Task: Add a signature Hugo Perez containing With heartfelt thanks and appreciation, Hugo Perez to email address softage.5@softage.net and add a label Takeout menus
Action: Mouse moved to (1036, 62)
Screenshot: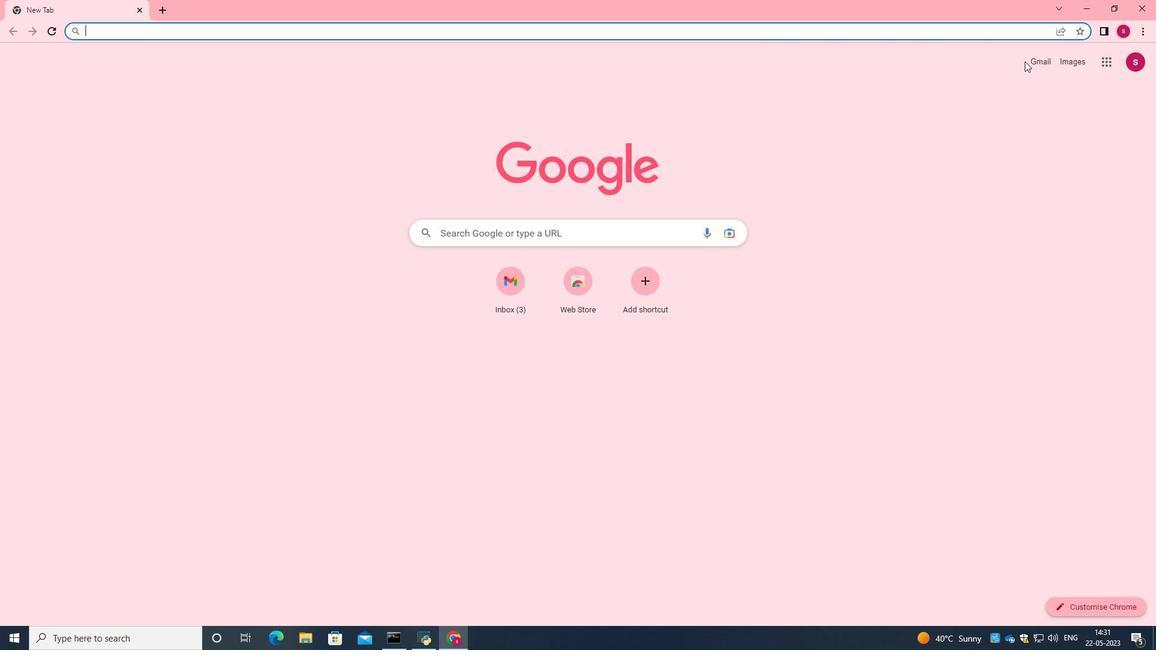 
Action: Mouse pressed left at (1036, 62)
Screenshot: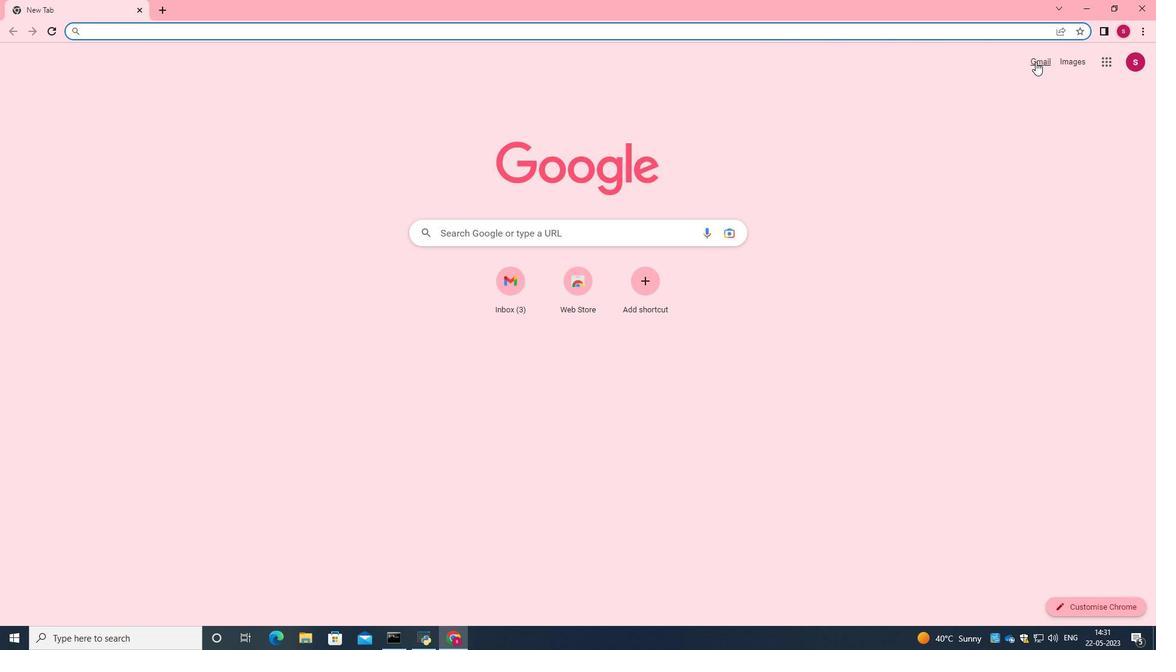 
Action: Mouse moved to (1016, 87)
Screenshot: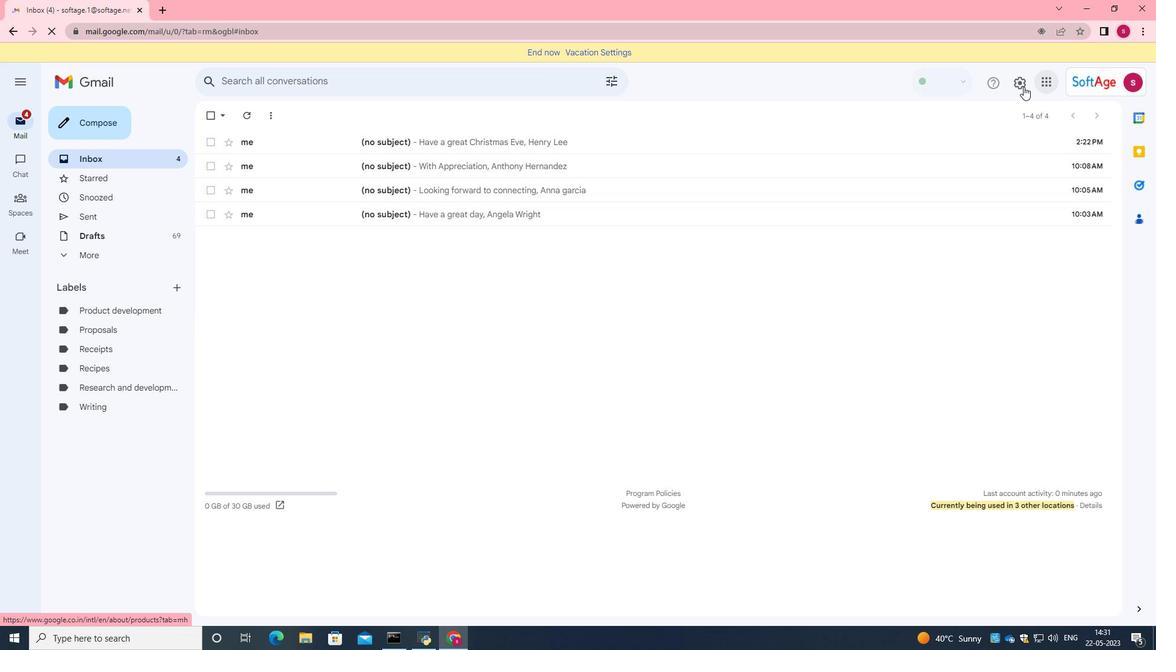 
Action: Mouse pressed left at (1016, 87)
Screenshot: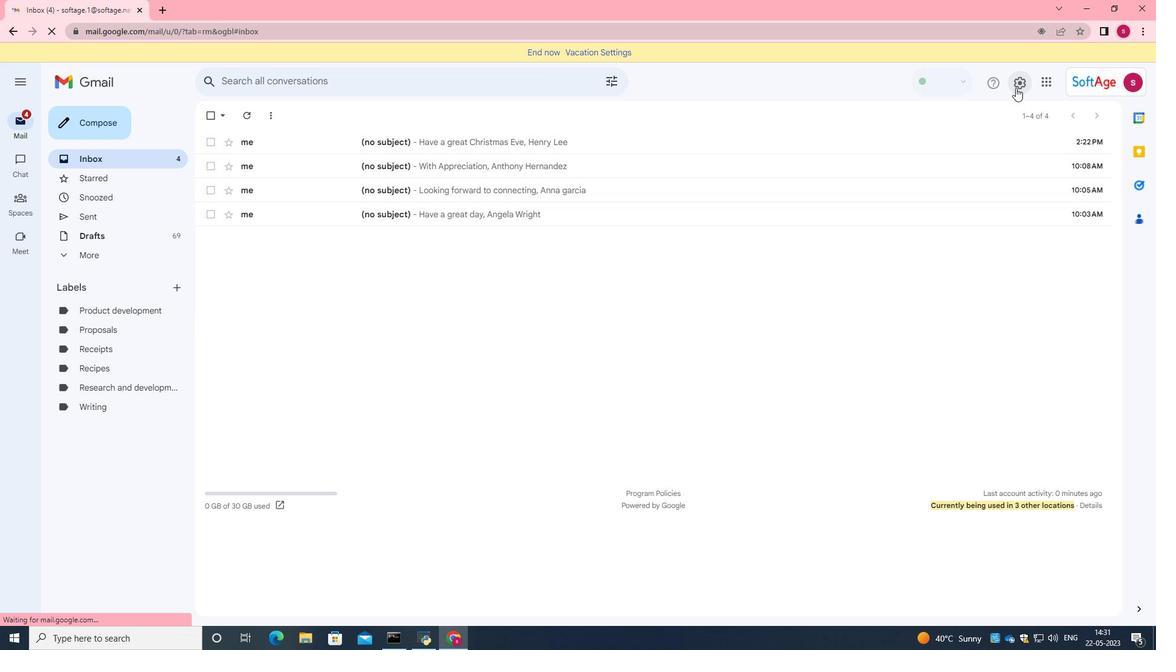 
Action: Mouse moved to (996, 139)
Screenshot: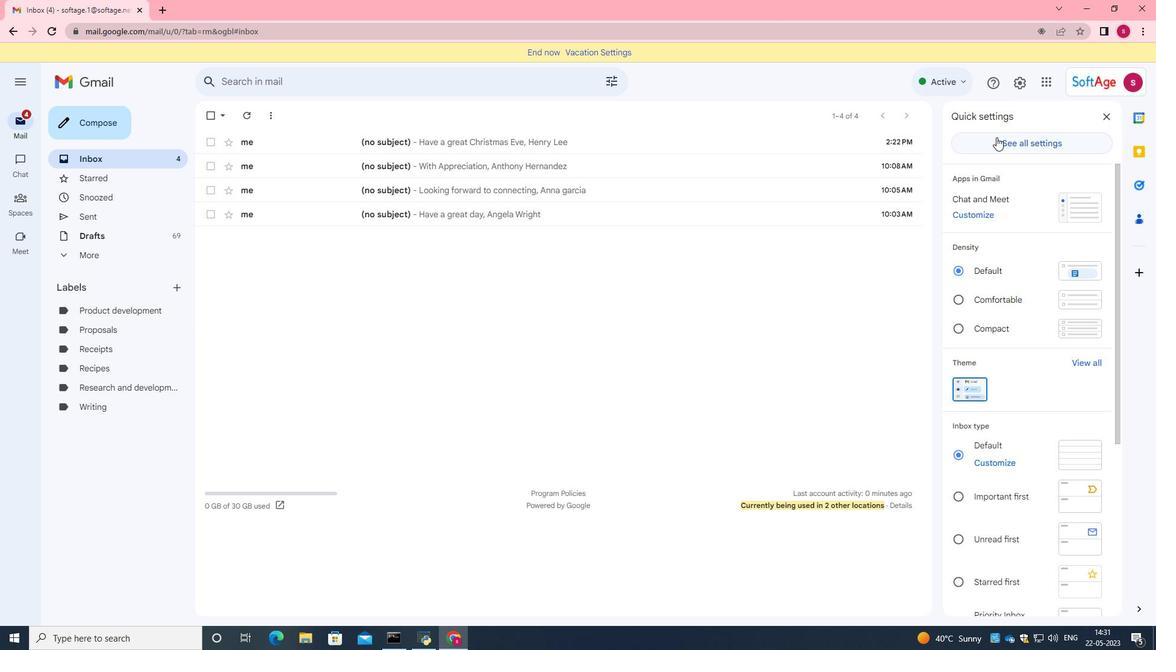 
Action: Mouse pressed left at (996, 139)
Screenshot: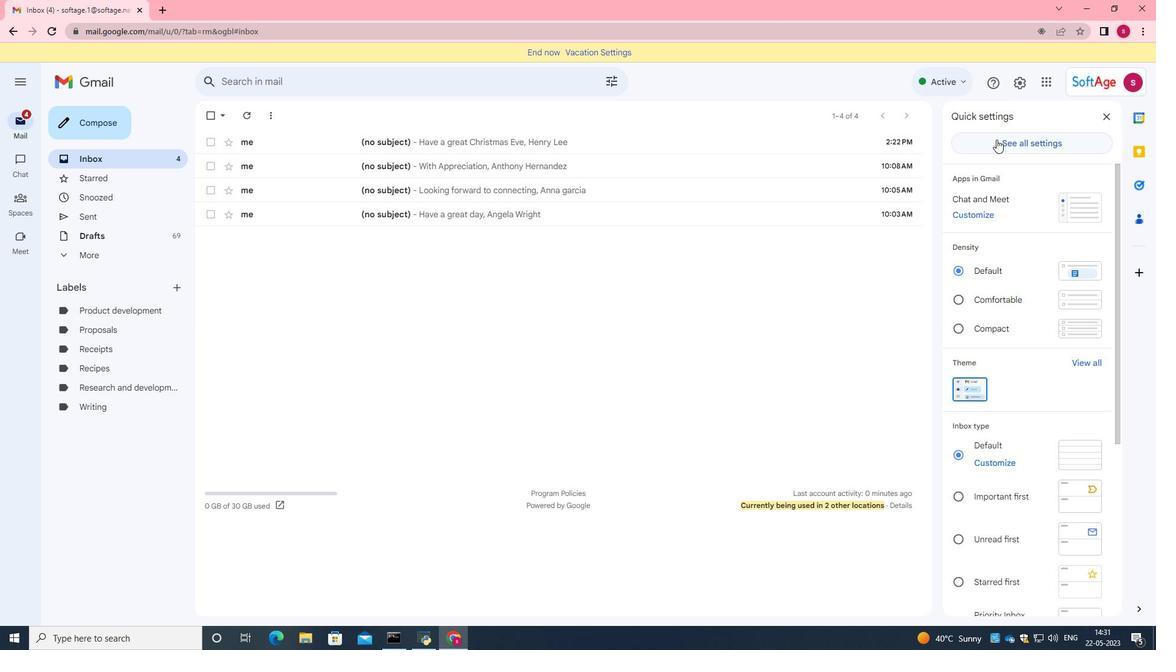 
Action: Mouse moved to (561, 313)
Screenshot: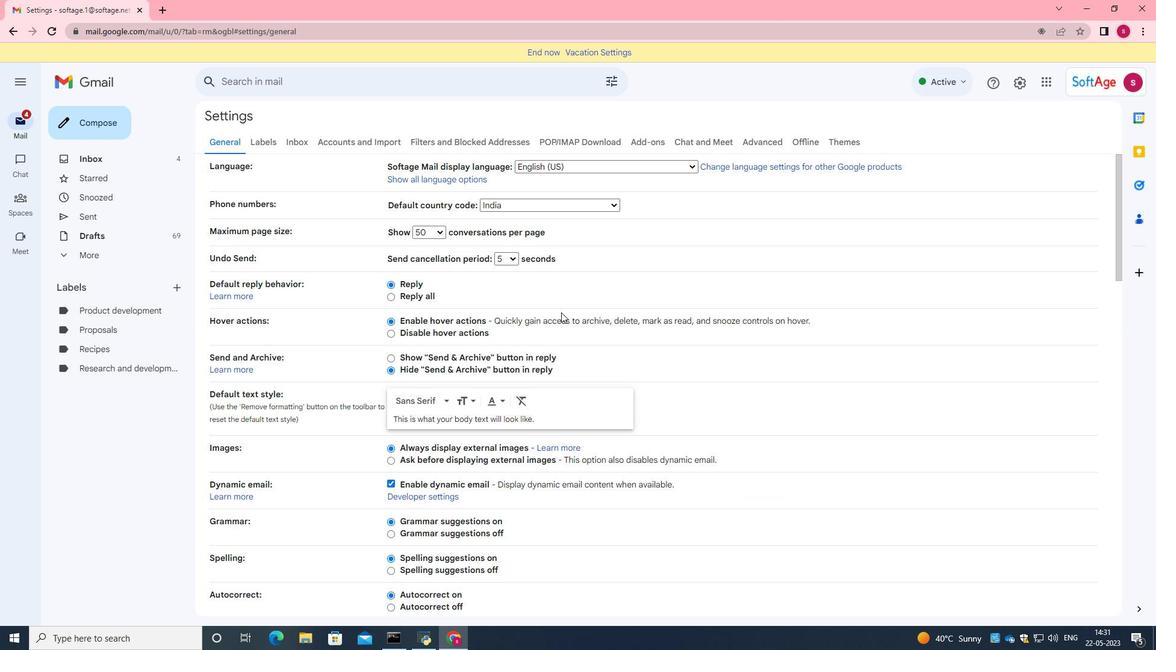 
Action: Mouse scrolled (561, 312) with delta (0, 0)
Screenshot: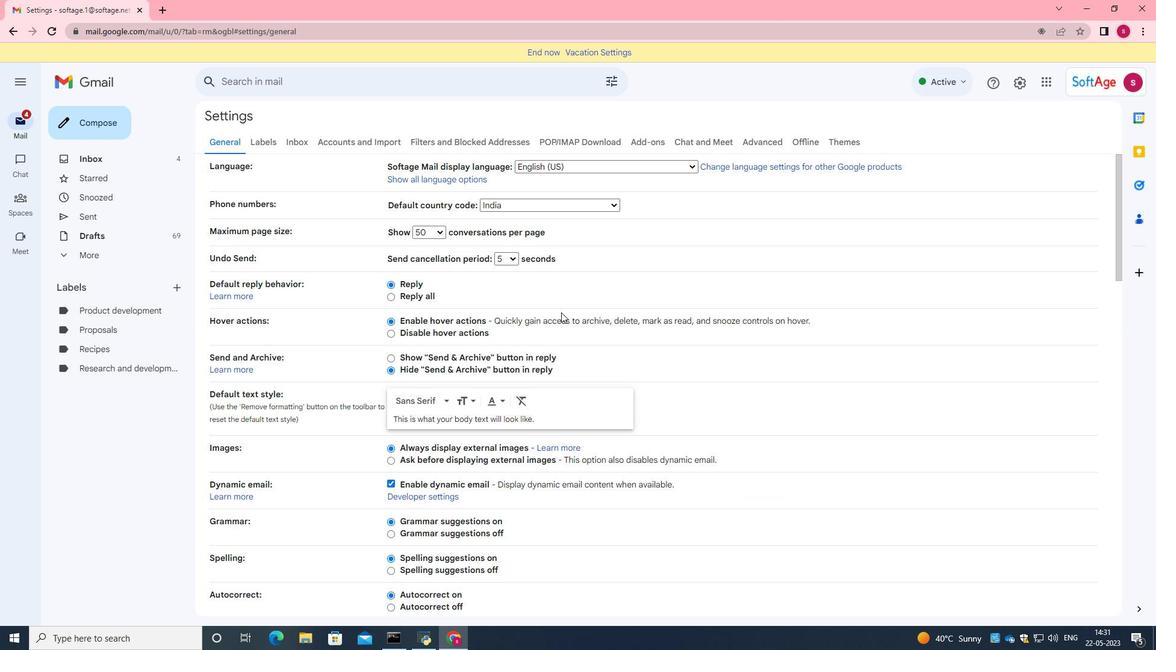 
Action: Mouse moved to (562, 313)
Screenshot: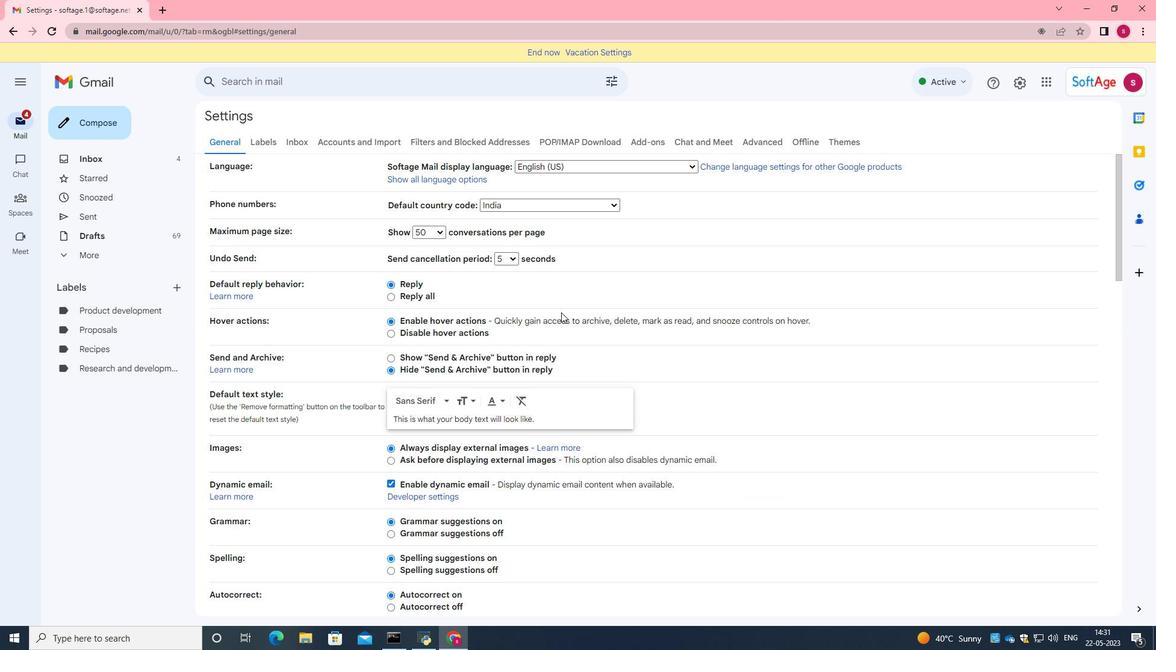 
Action: Mouse scrolled (562, 312) with delta (0, 0)
Screenshot: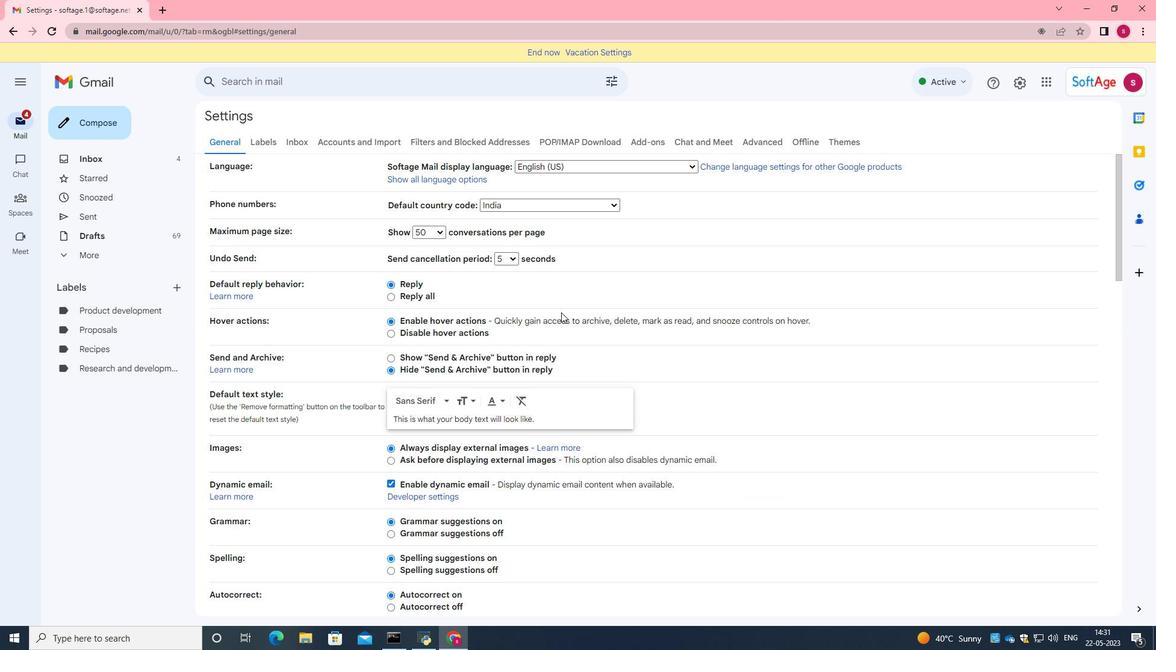 
Action: Mouse moved to (568, 306)
Screenshot: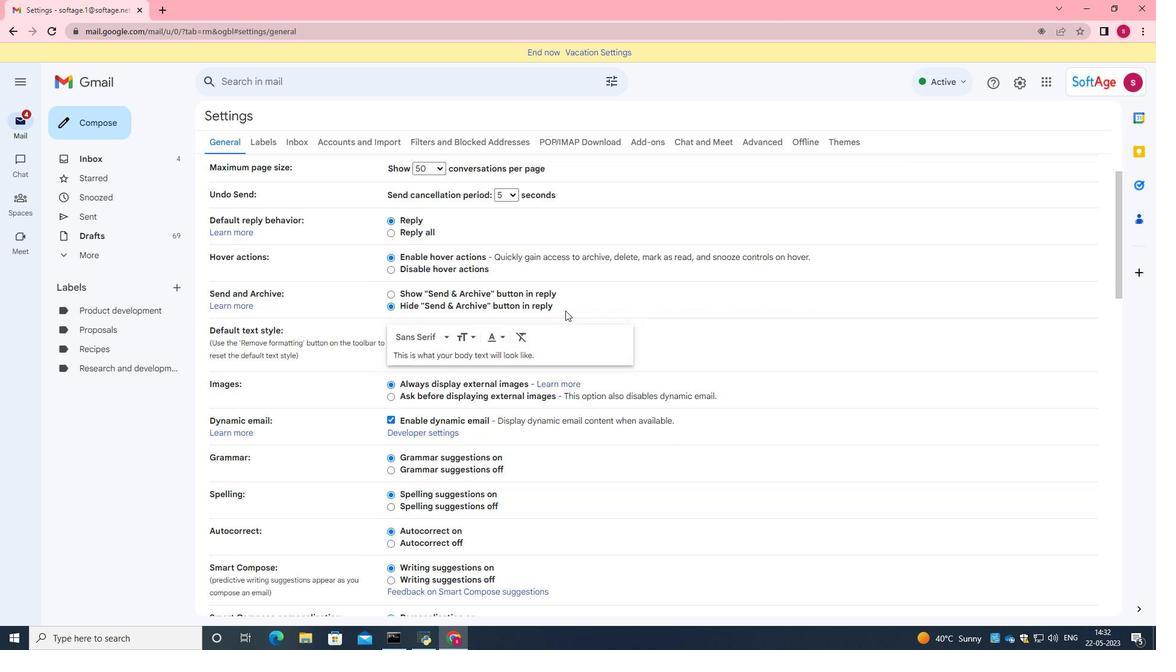 
Action: Mouse scrolled (568, 305) with delta (0, 0)
Screenshot: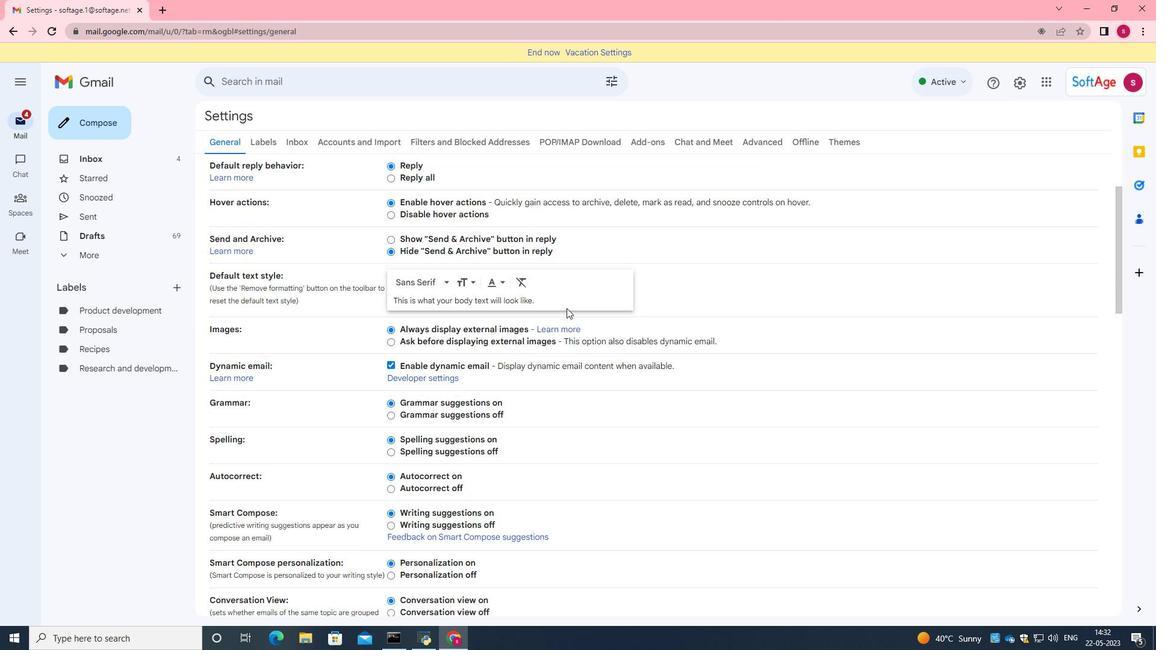 
Action: Mouse scrolled (568, 305) with delta (0, 0)
Screenshot: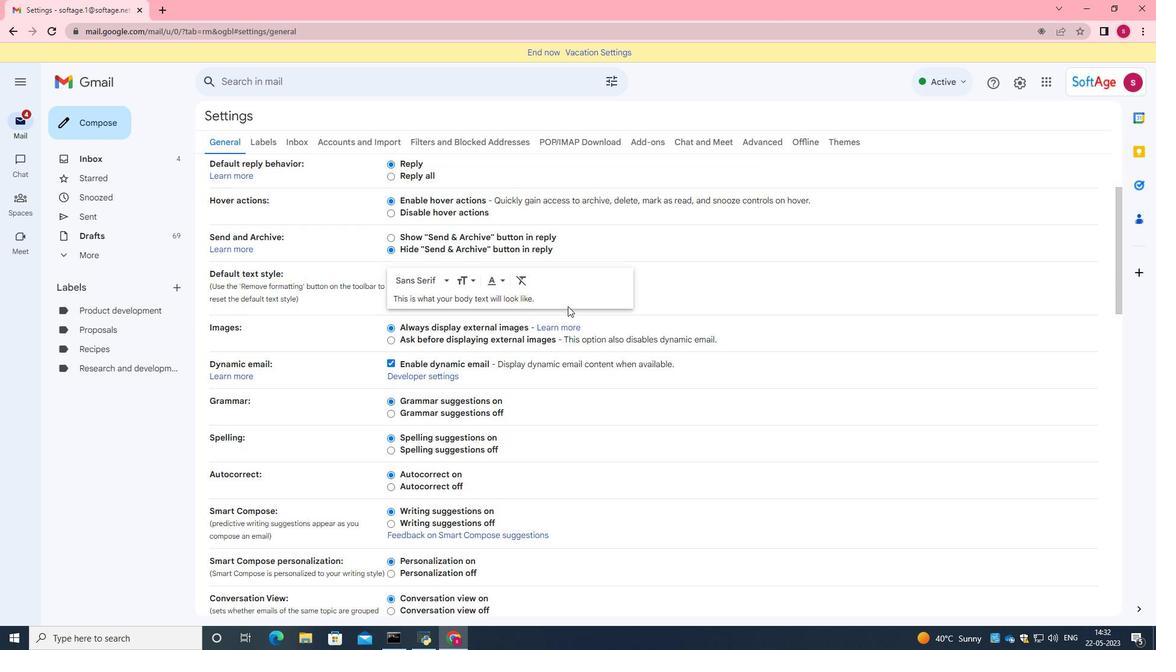 
Action: Mouse moved to (569, 305)
Screenshot: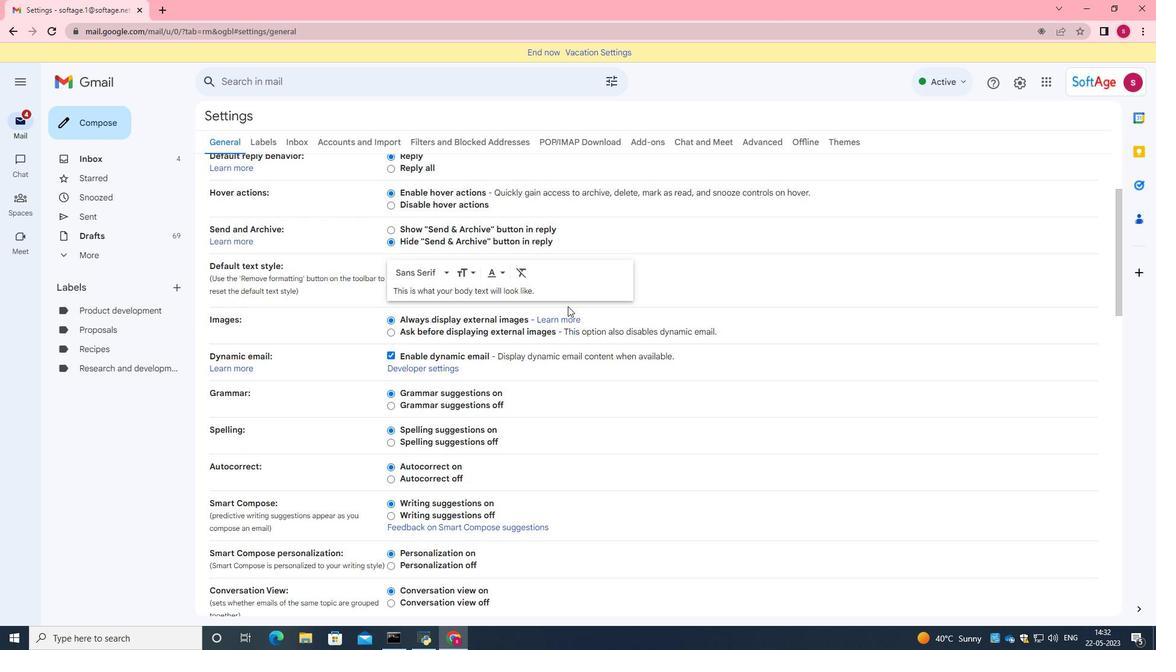 
Action: Mouse scrolled (569, 304) with delta (0, 0)
Screenshot: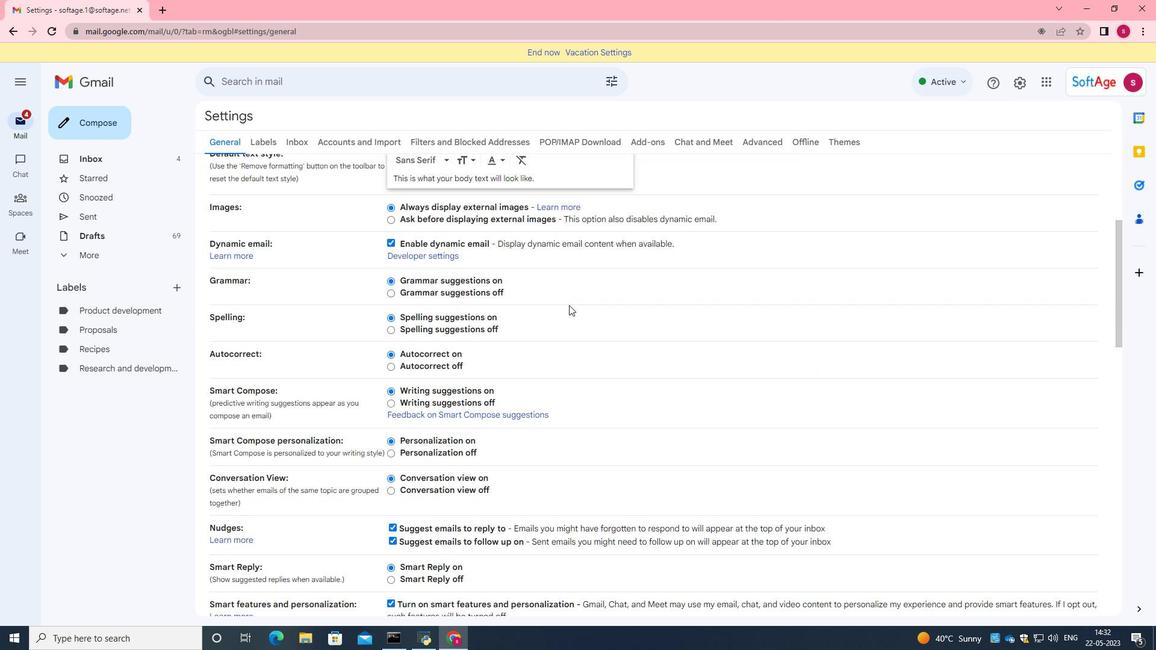 
Action: Mouse scrolled (569, 304) with delta (0, 0)
Screenshot: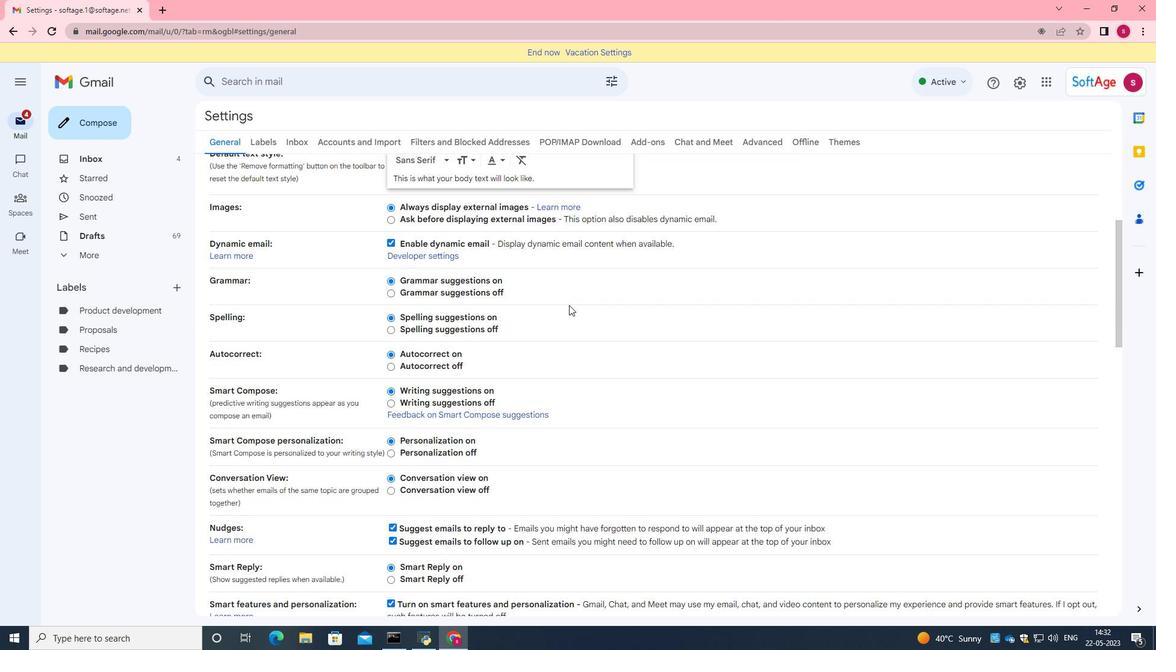 
Action: Mouse scrolled (569, 304) with delta (0, 0)
Screenshot: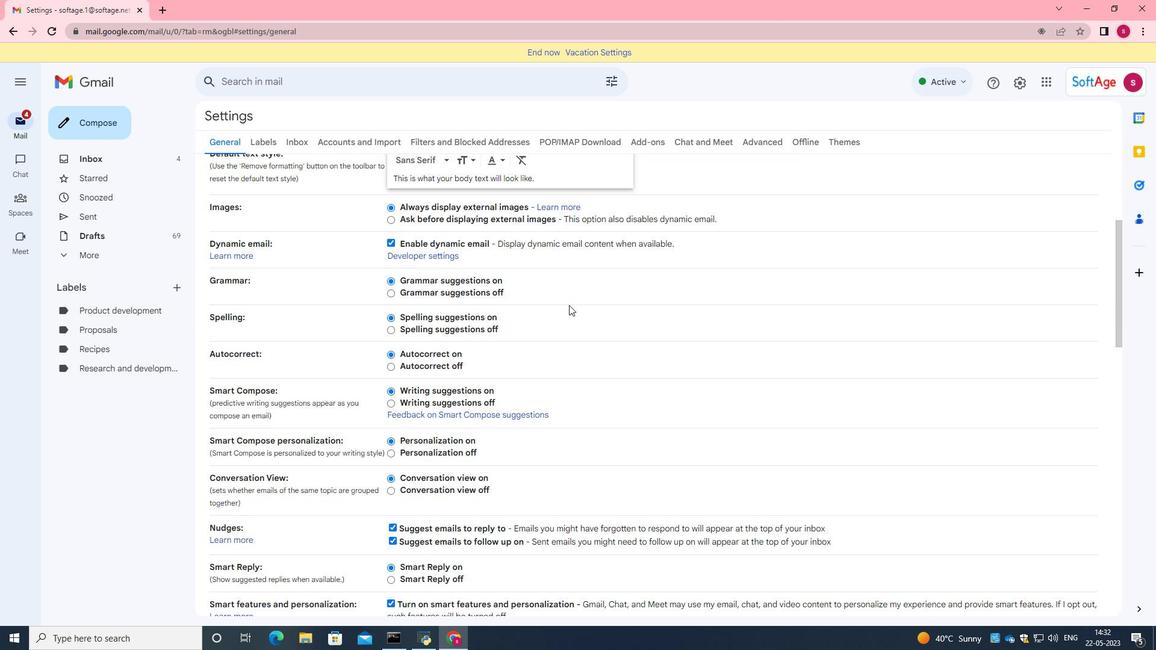 
Action: Mouse scrolled (569, 304) with delta (0, 0)
Screenshot: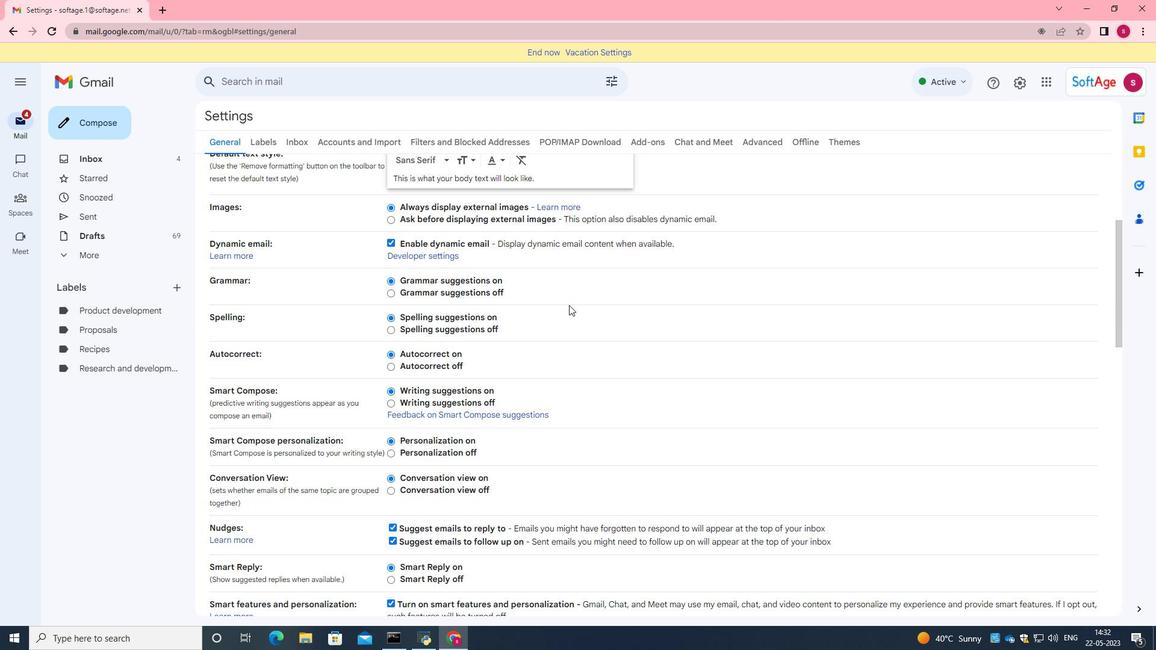
Action: Mouse moved to (569, 304)
Screenshot: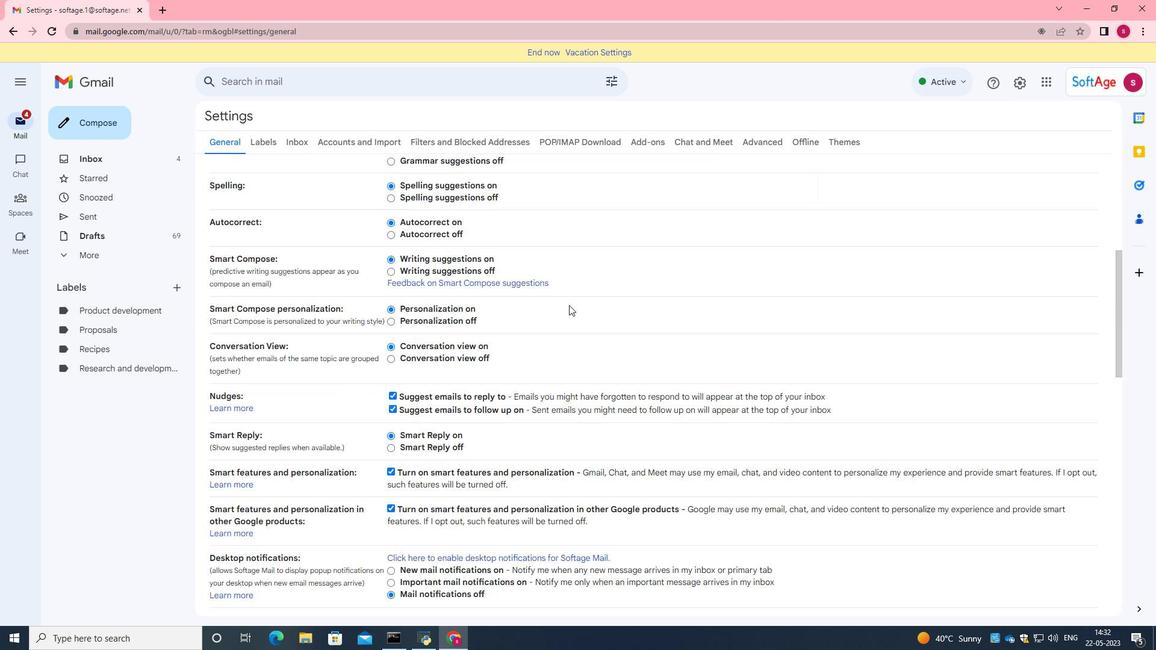 
Action: Mouse scrolled (569, 303) with delta (0, 0)
Screenshot: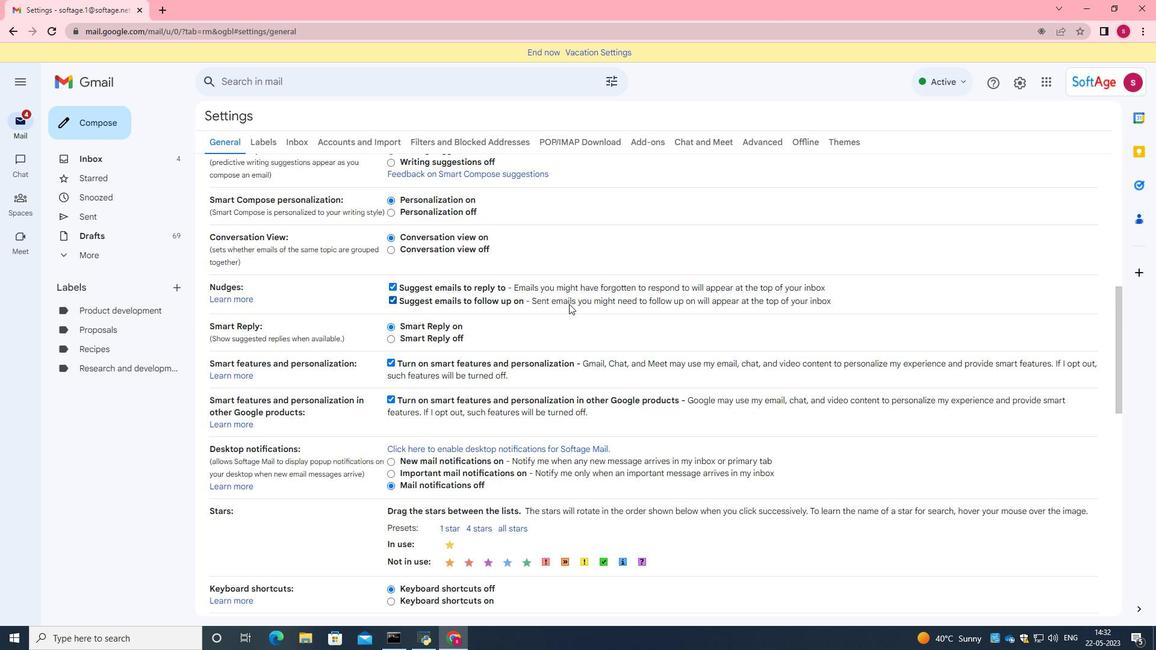 
Action: Mouse scrolled (569, 303) with delta (0, 0)
Screenshot: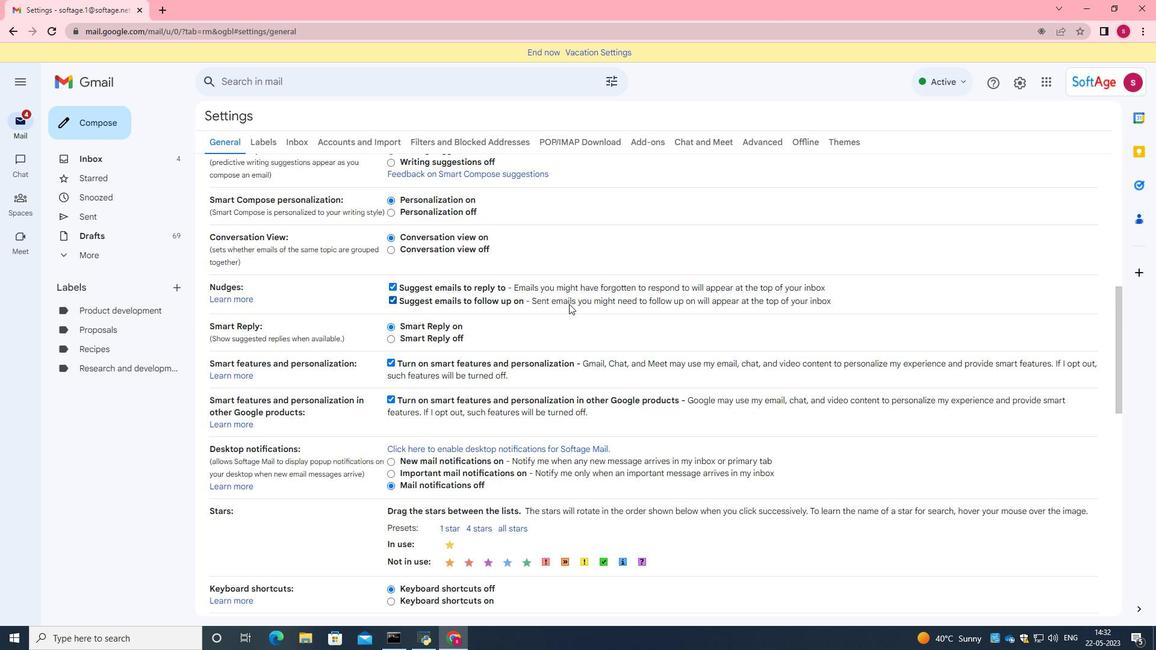 
Action: Mouse moved to (569, 303)
Screenshot: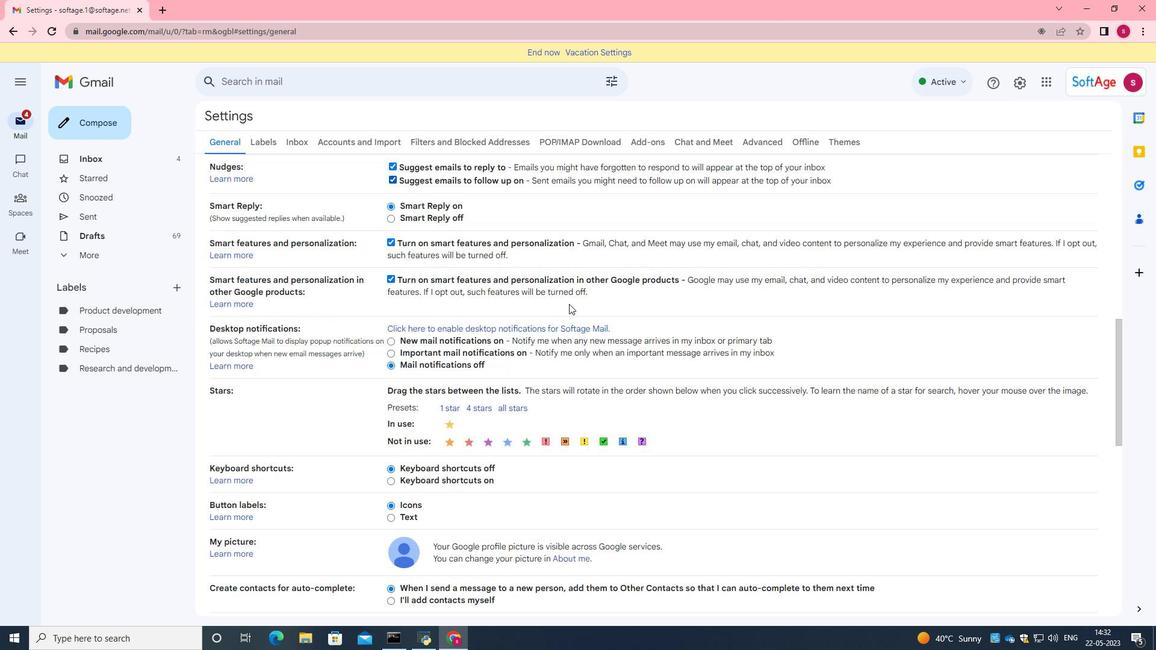 
Action: Mouse scrolled (569, 302) with delta (0, 0)
Screenshot: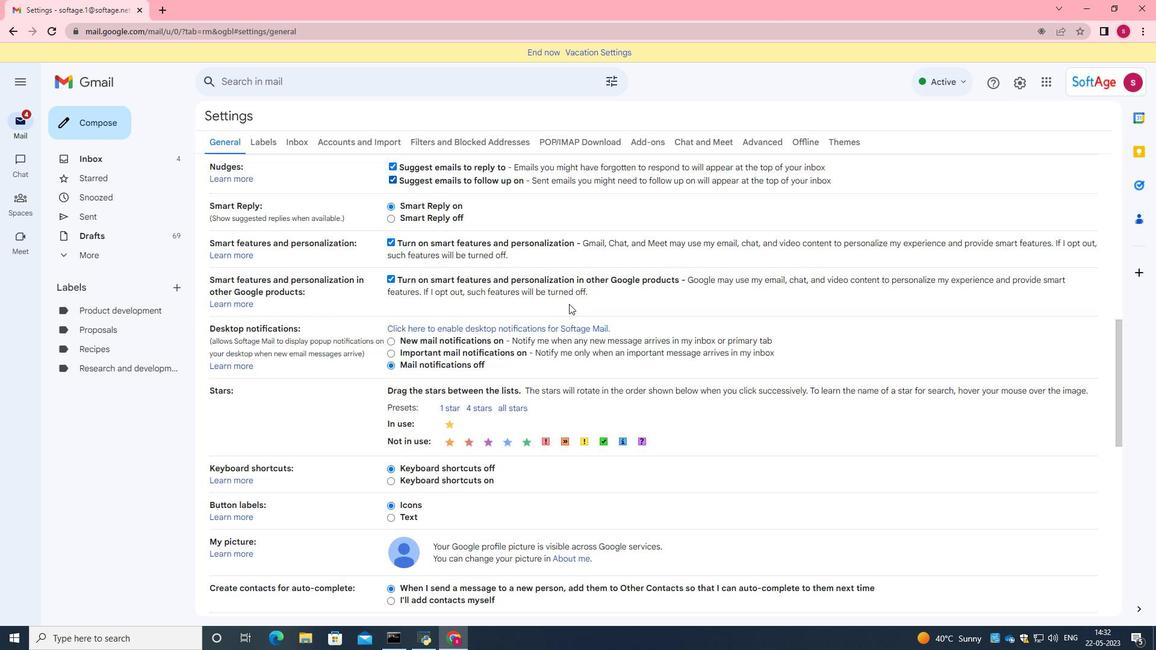 
Action: Mouse scrolled (569, 302) with delta (0, 0)
Screenshot: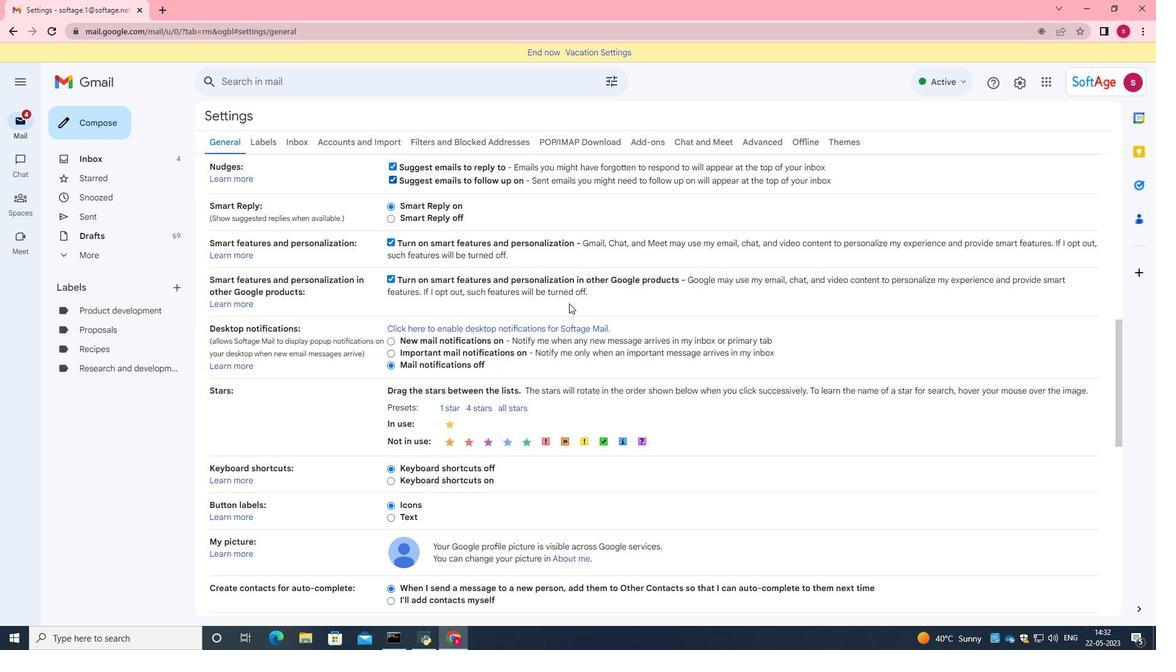 
Action: Mouse moved to (569, 303)
Screenshot: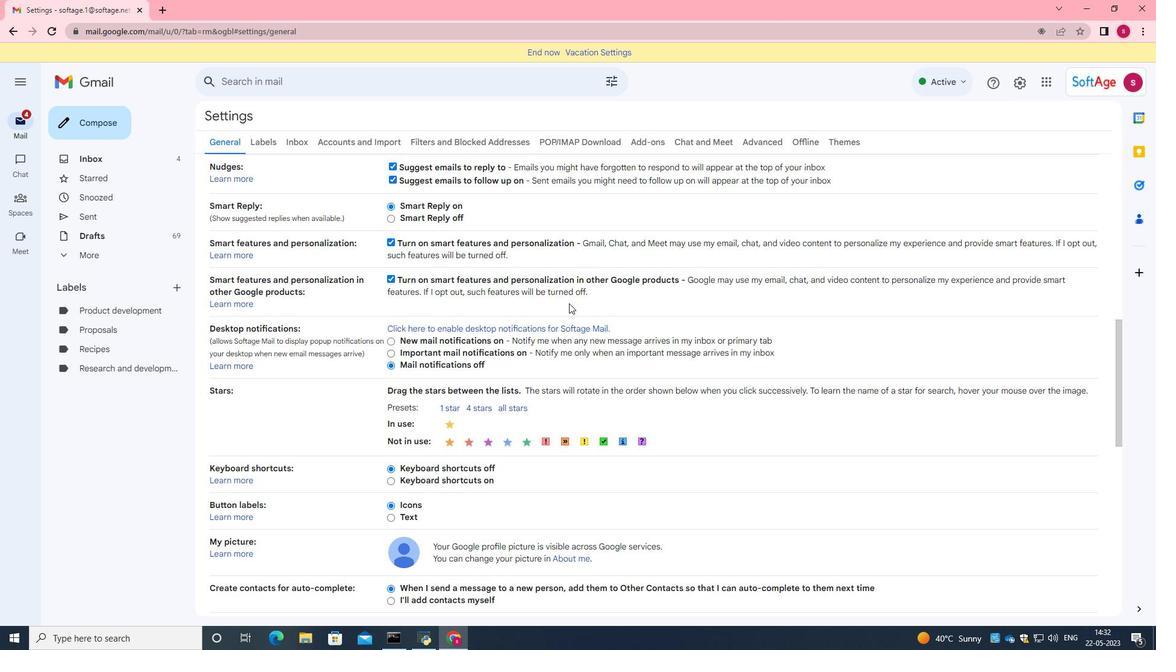 
Action: Mouse scrolled (569, 302) with delta (0, 0)
Screenshot: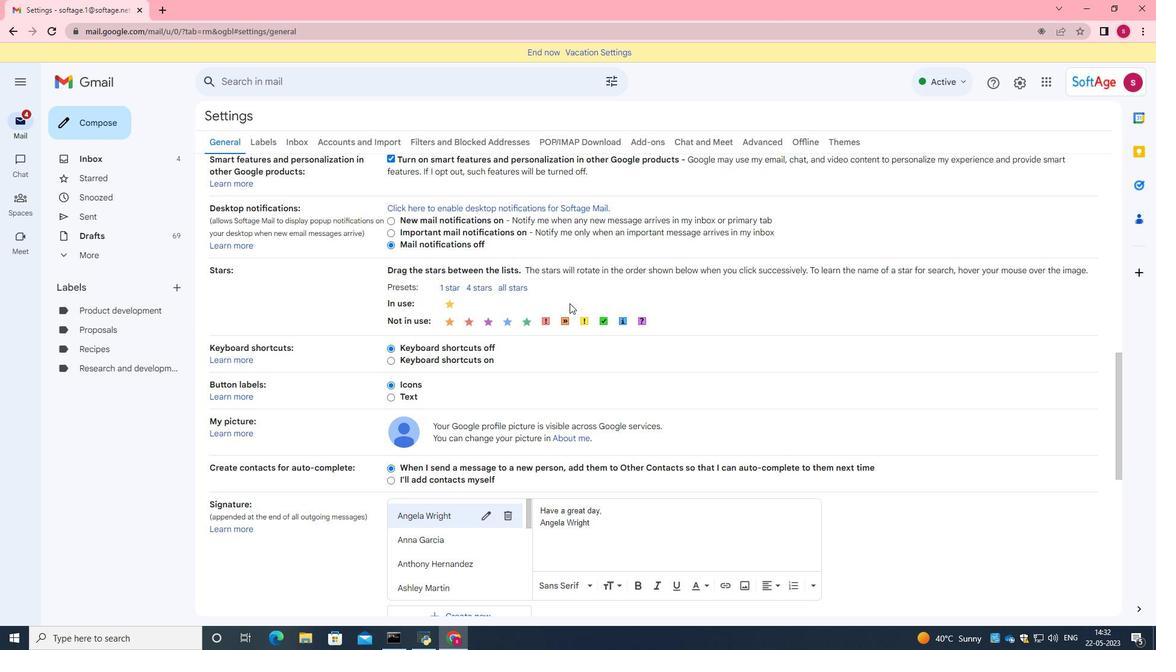 
Action: Mouse moved to (570, 303)
Screenshot: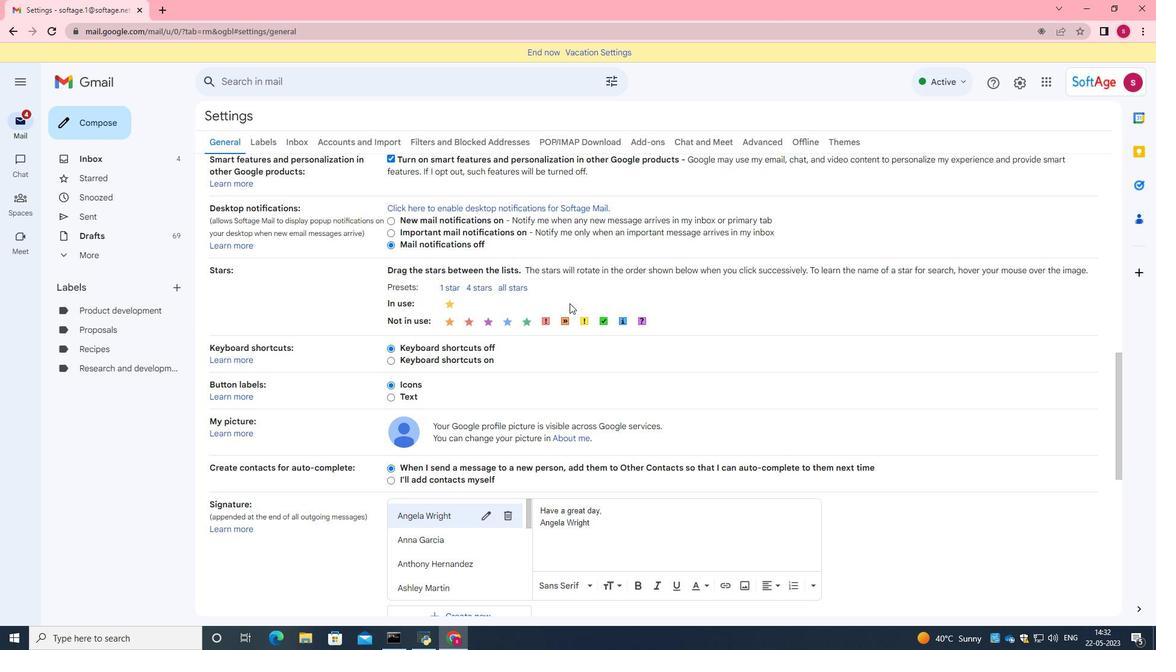 
Action: Mouse scrolled (570, 302) with delta (0, 0)
Screenshot: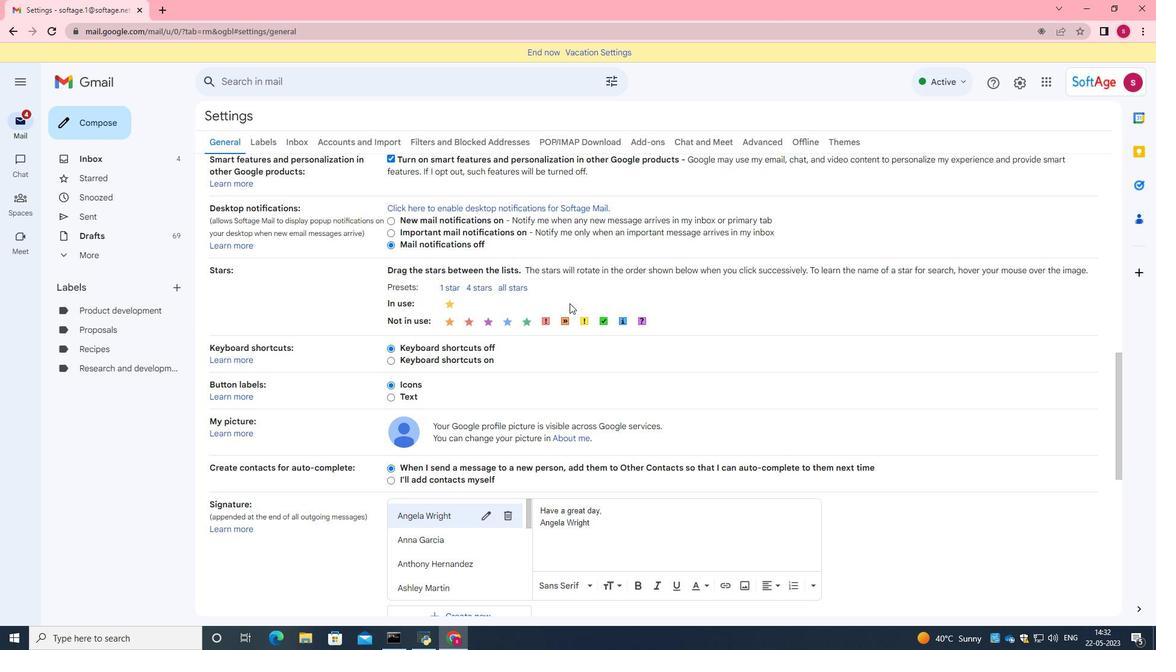 
Action: Mouse moved to (486, 500)
Screenshot: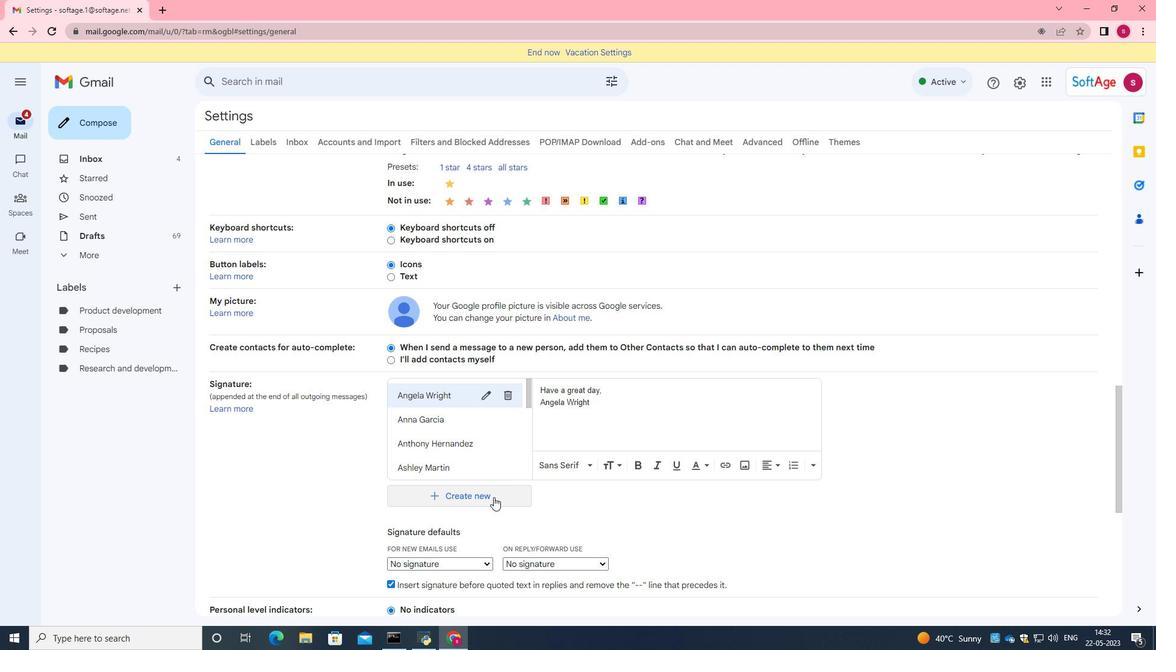 
Action: Mouse pressed left at (486, 500)
Screenshot: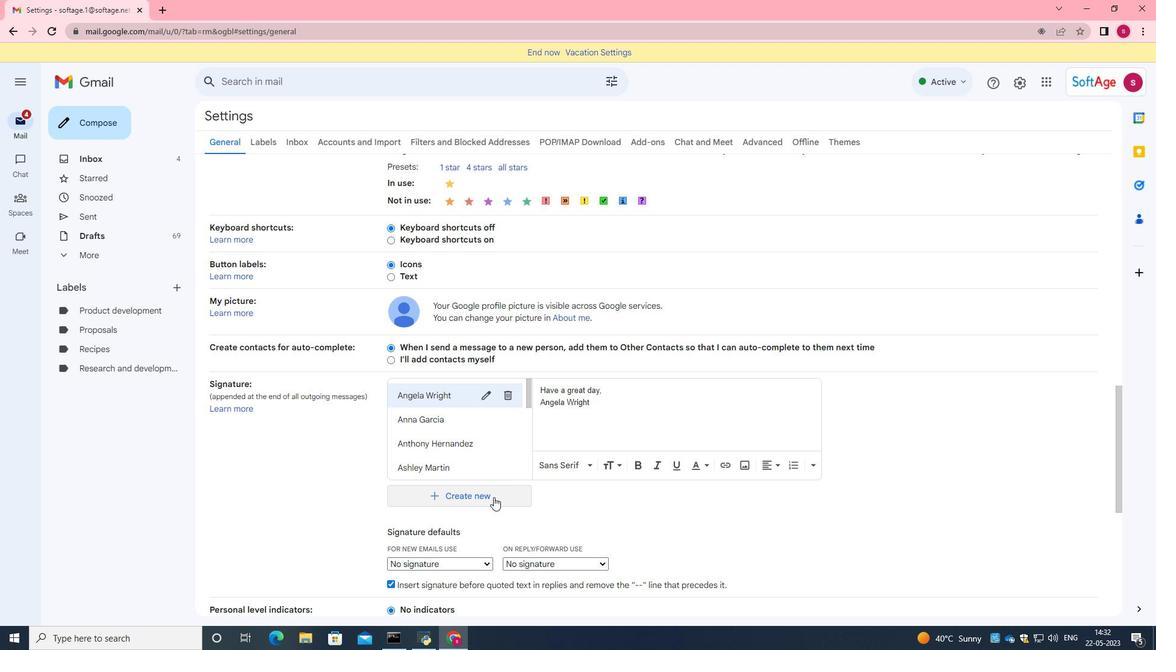 
Action: Mouse moved to (531, 324)
Screenshot: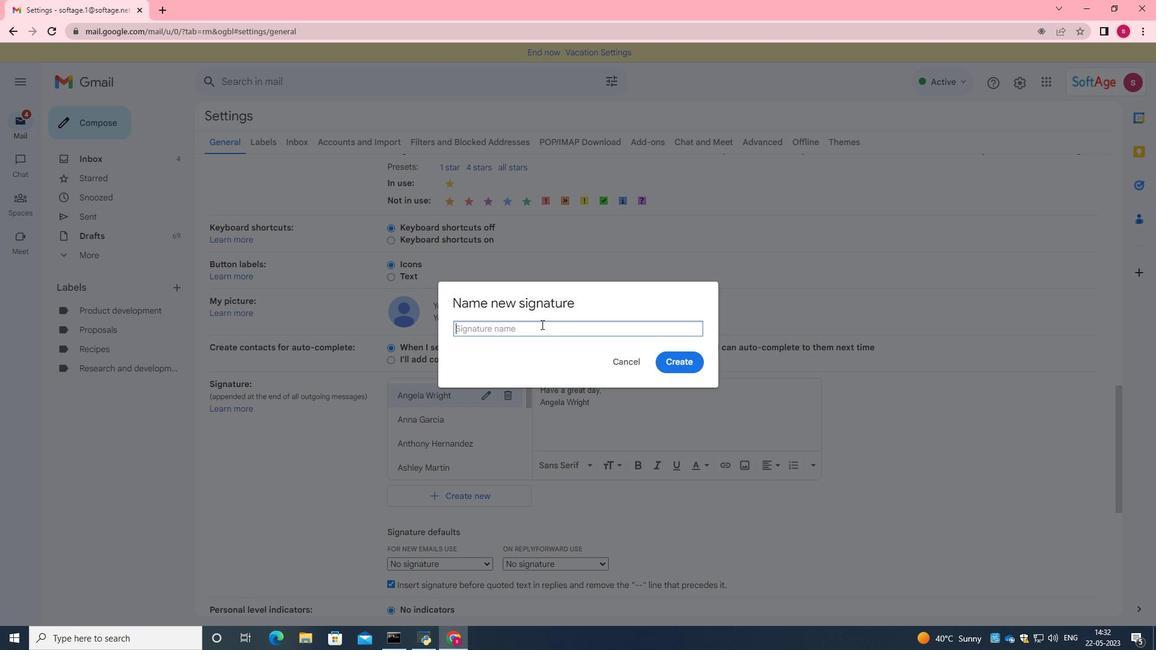 
Action: Mouse pressed left at (531, 324)
Screenshot: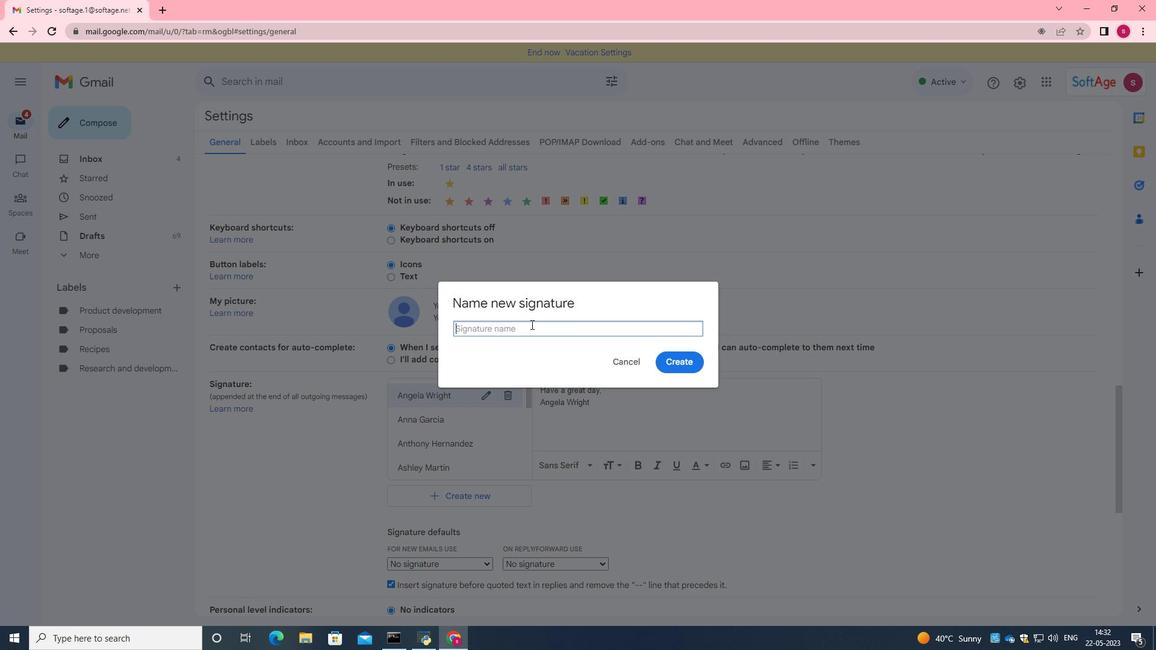 
Action: Key pressed <Key.caps_lock>H<Key.caps_lock>ugo<Key.space><Key.caps_lock>B<Key.caps_lock><Key.backspace>p<Key.caps_lock><Key.backspace>P<Key.caps_lock>erez
Screenshot: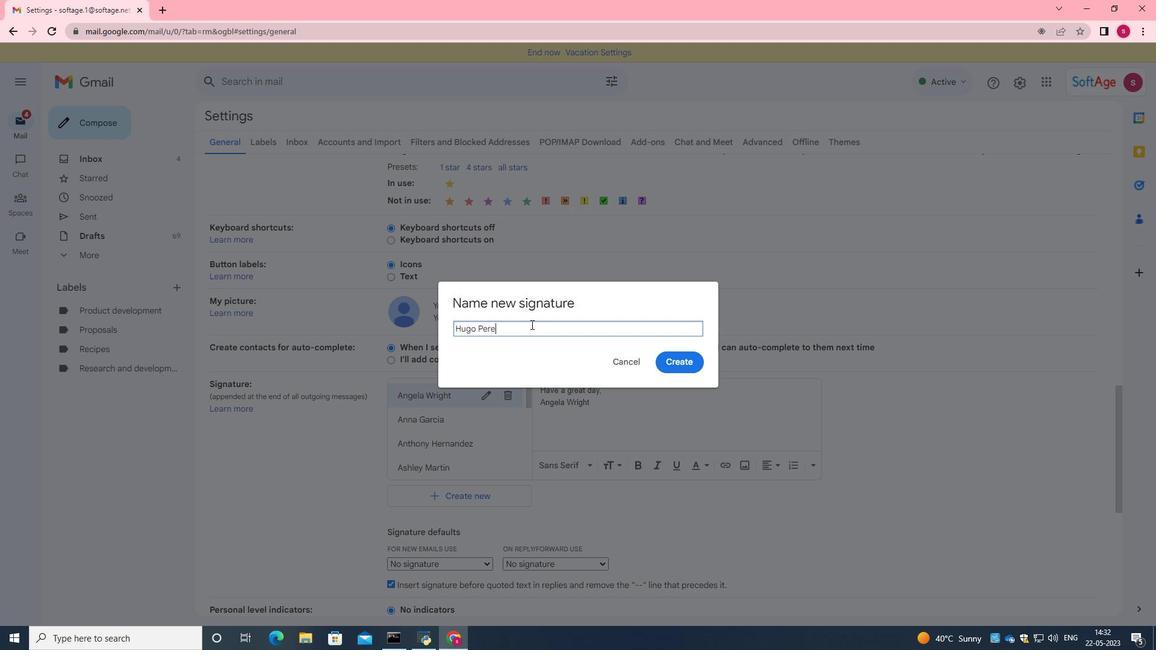 
Action: Mouse moved to (672, 363)
Screenshot: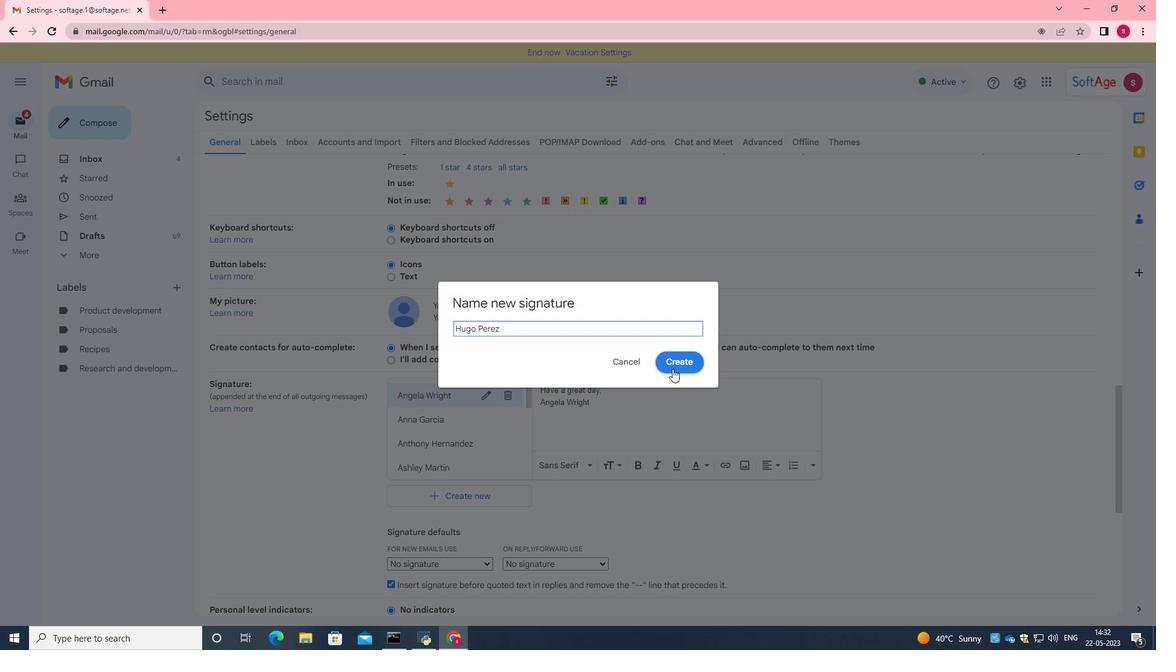 
Action: Mouse pressed left at (672, 363)
Screenshot: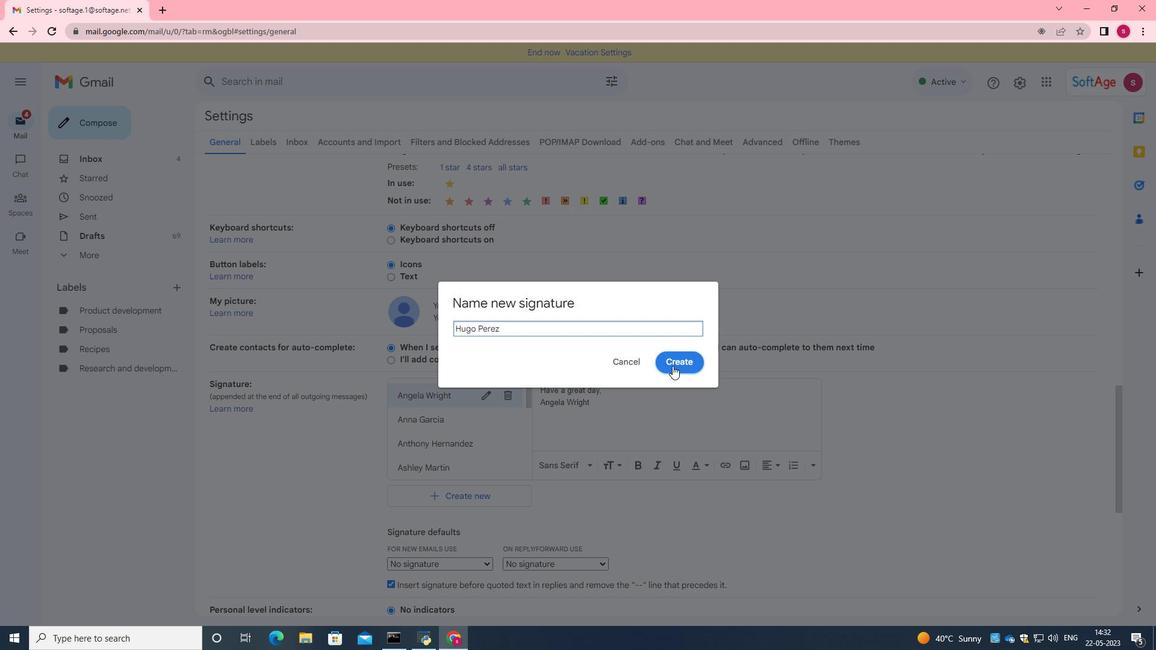 
Action: Mouse moved to (586, 399)
Screenshot: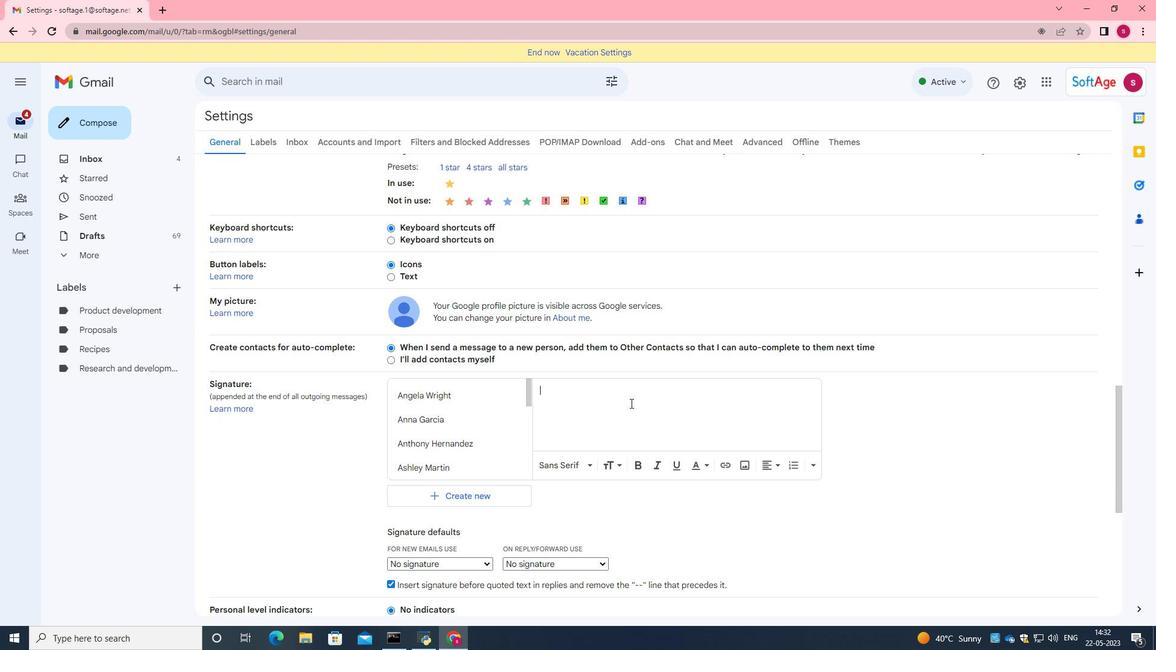 
Action: Mouse pressed left at (586, 399)
Screenshot: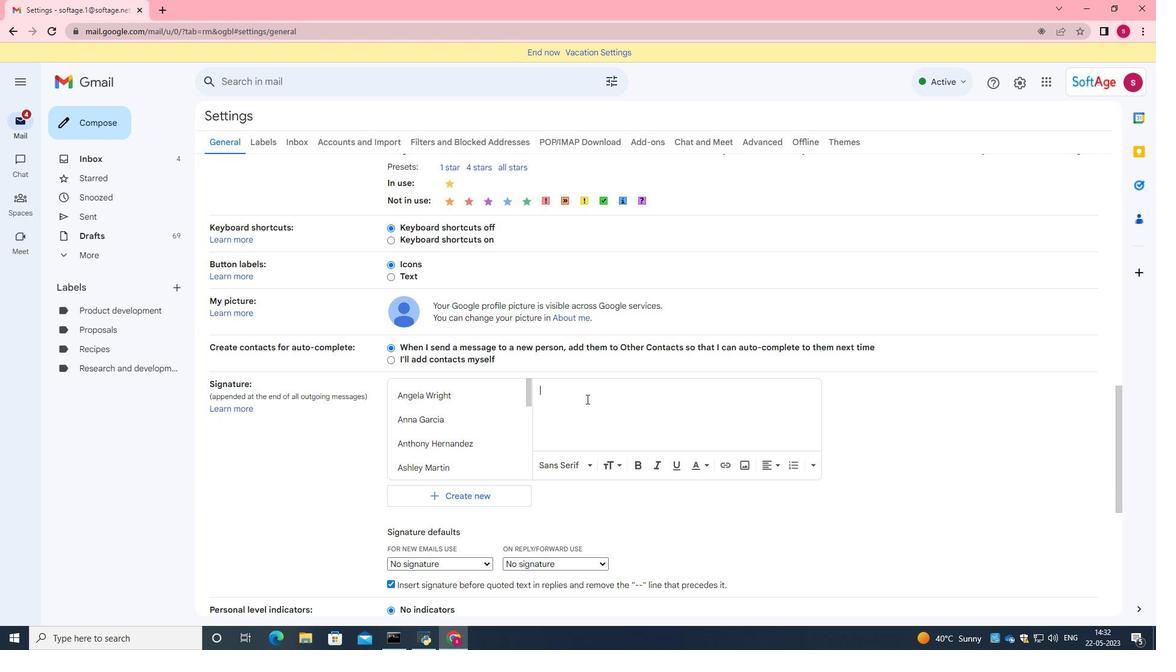 
Action: Key pressed <Key.caps_lock>H<Key.caps_lock>eartfelt<Key.space>thanks<Key.space>and<Key.space>appreciation,<Key.enter><Key.caps_lock>H<Key.caps_lock>ugo<Key.space><Key.caps_lock>P<Key.caps_lock>erex<Key.backspace>
Screenshot: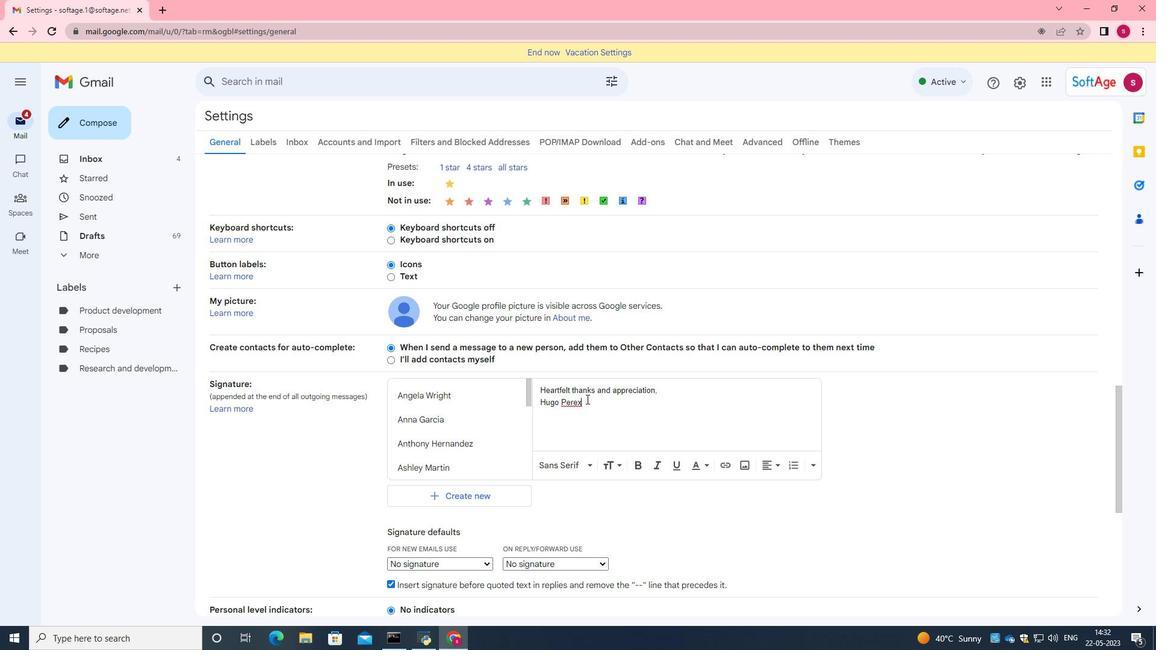 
Action: Mouse scrolled (586, 398) with delta (0, 0)
Screenshot: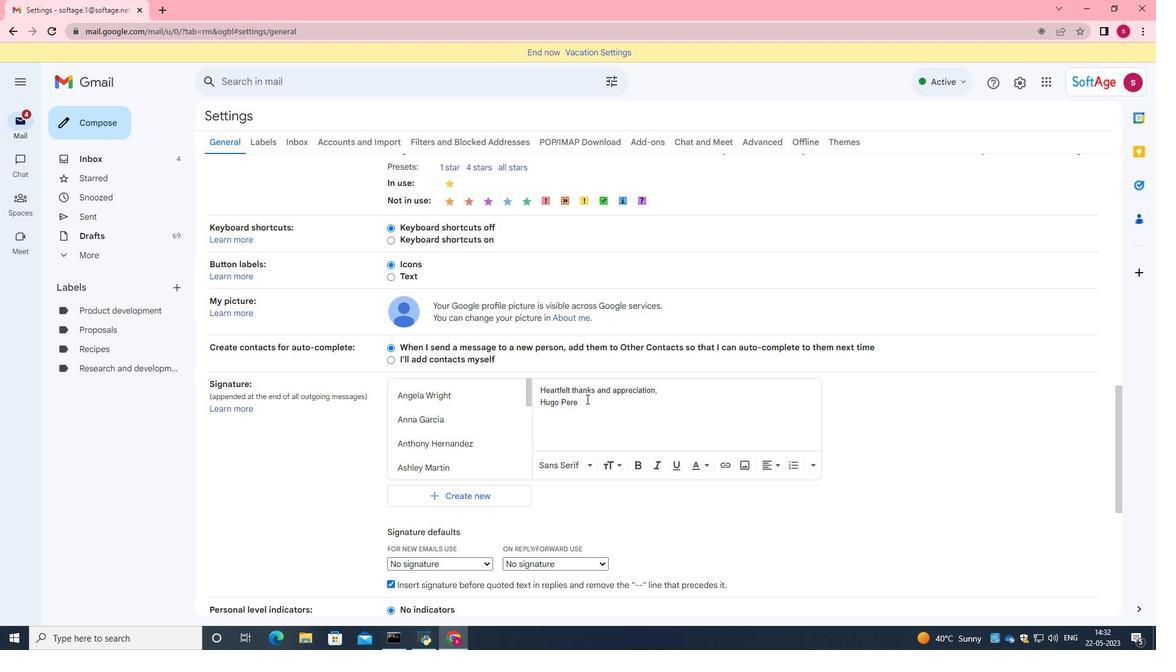 
Action: Key pressed z
Screenshot: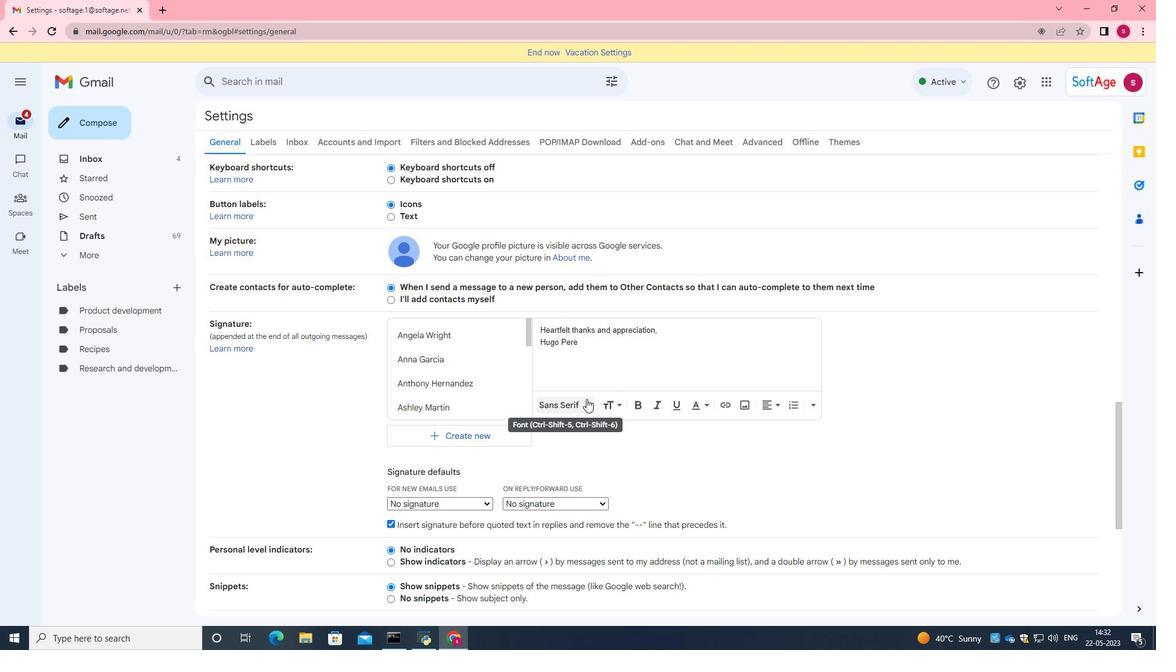 
Action: Mouse moved to (593, 400)
Screenshot: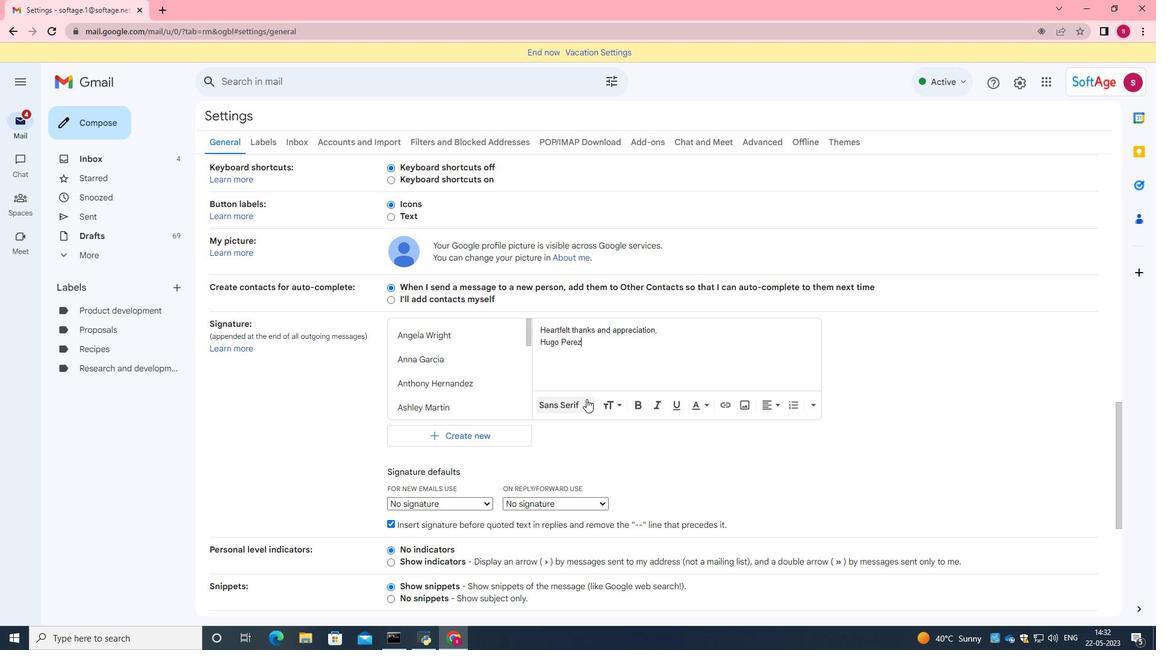 
Action: Mouse scrolled (593, 399) with delta (0, 0)
Screenshot: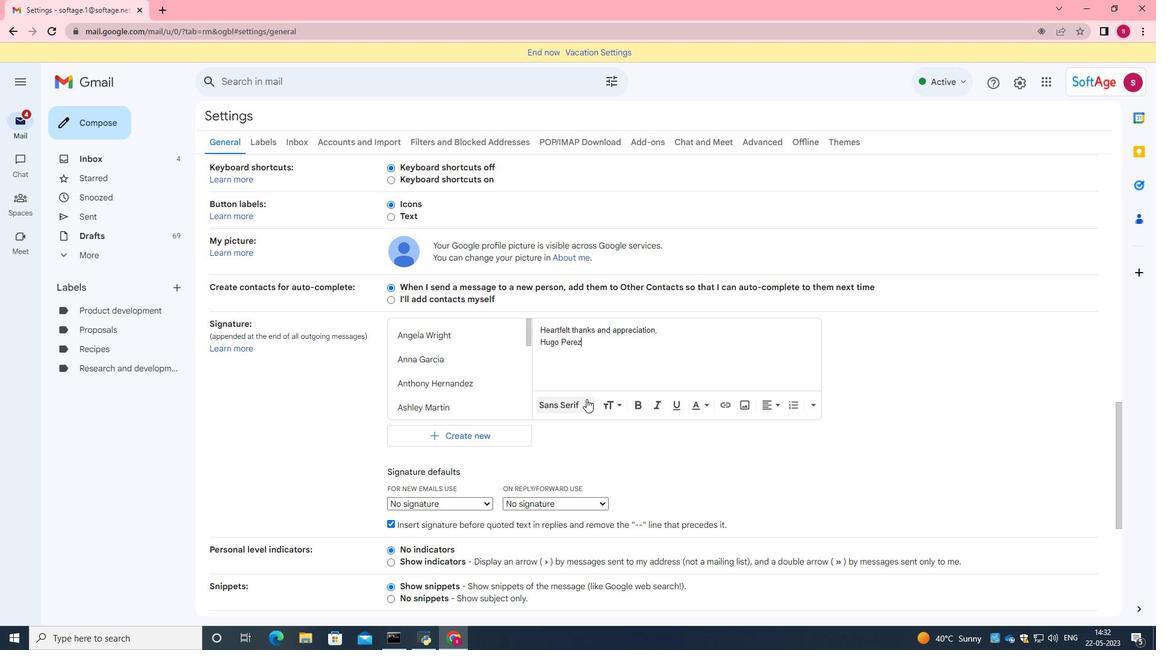 
Action: Mouse scrolled (593, 399) with delta (0, 0)
Screenshot: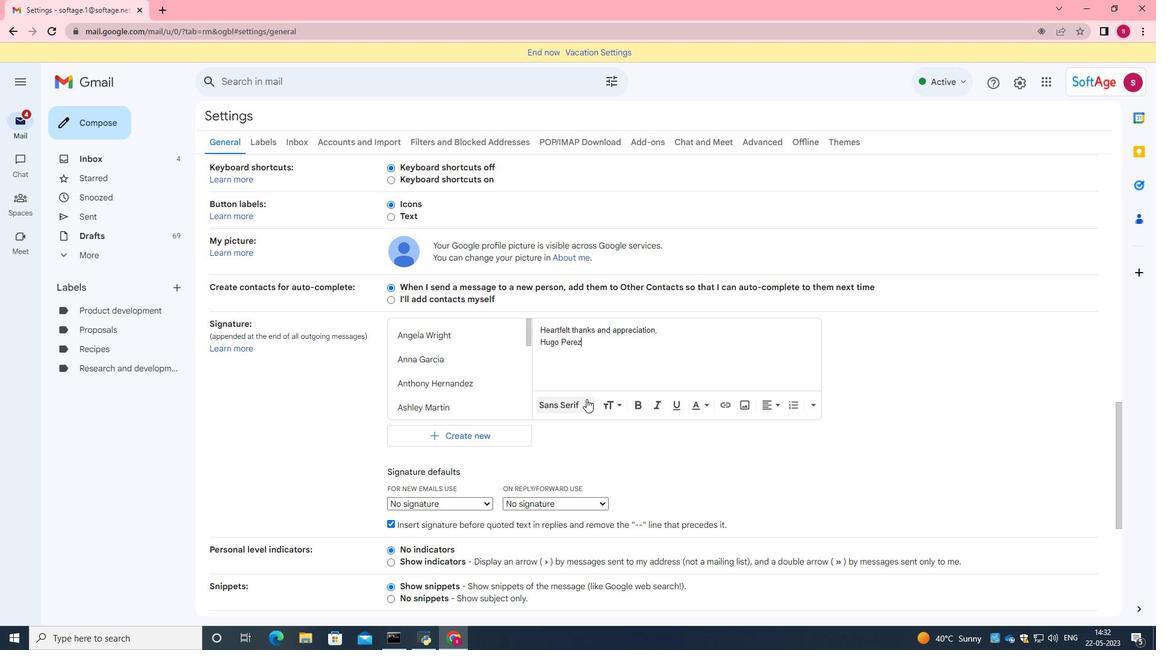 
Action: Mouse scrolled (593, 399) with delta (0, 0)
Screenshot: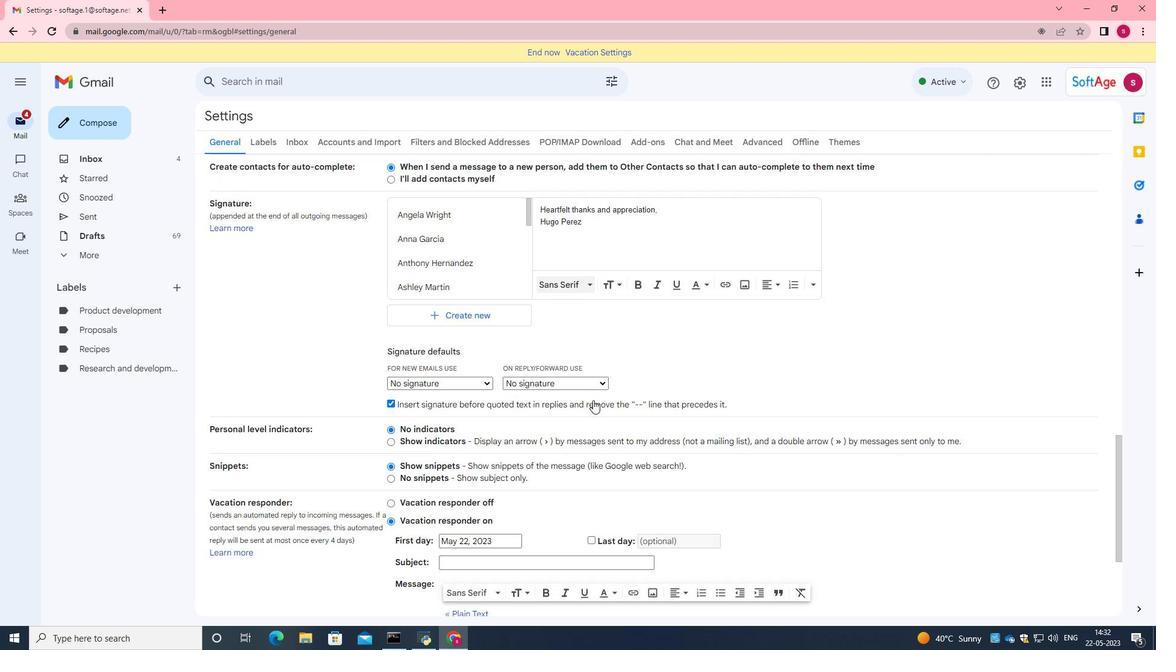 
Action: Mouse scrolled (593, 399) with delta (0, 0)
Screenshot: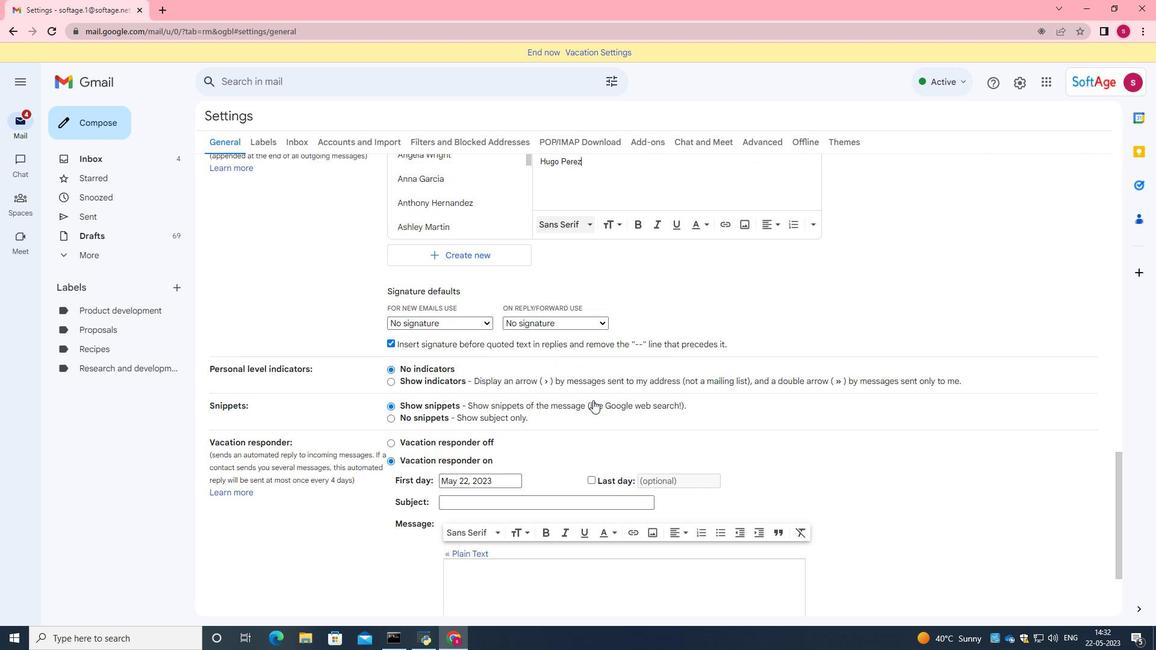 
Action: Mouse scrolled (593, 399) with delta (0, 0)
Screenshot: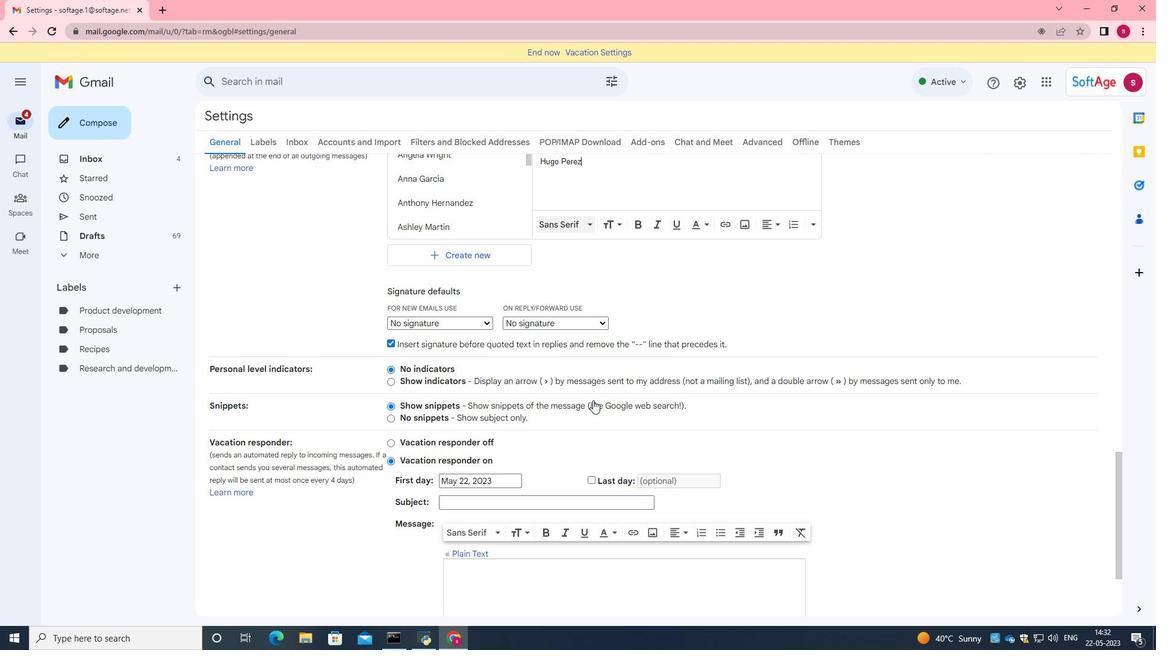
Action: Mouse moved to (596, 427)
Screenshot: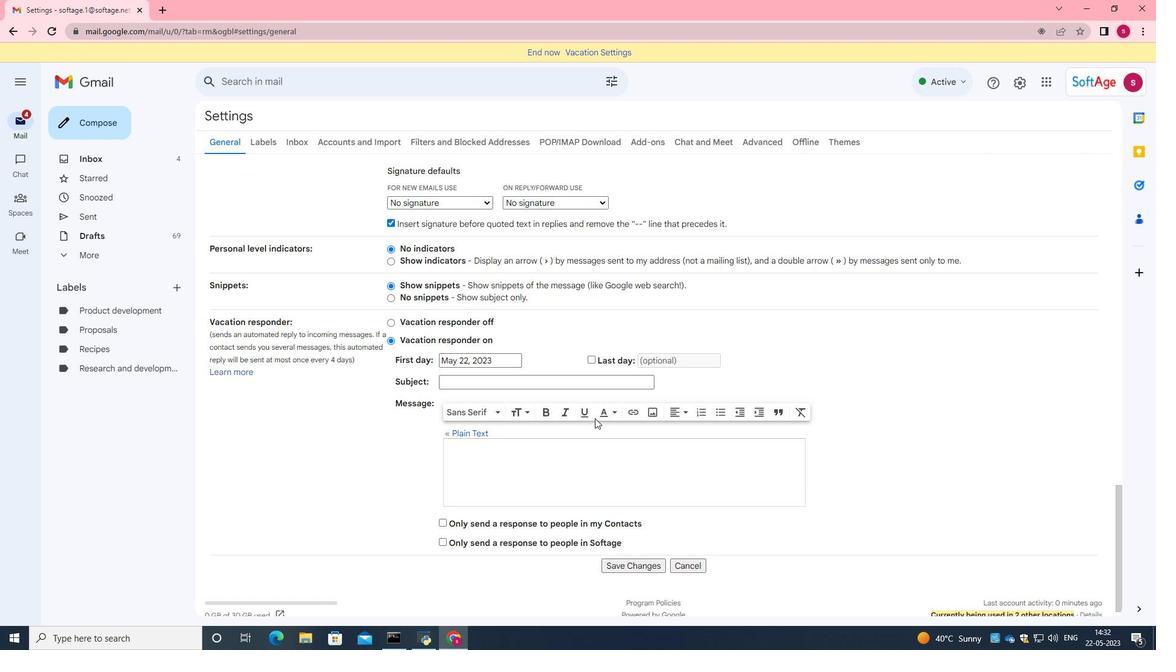 
Action: Mouse scrolled (595, 419) with delta (0, 0)
Screenshot: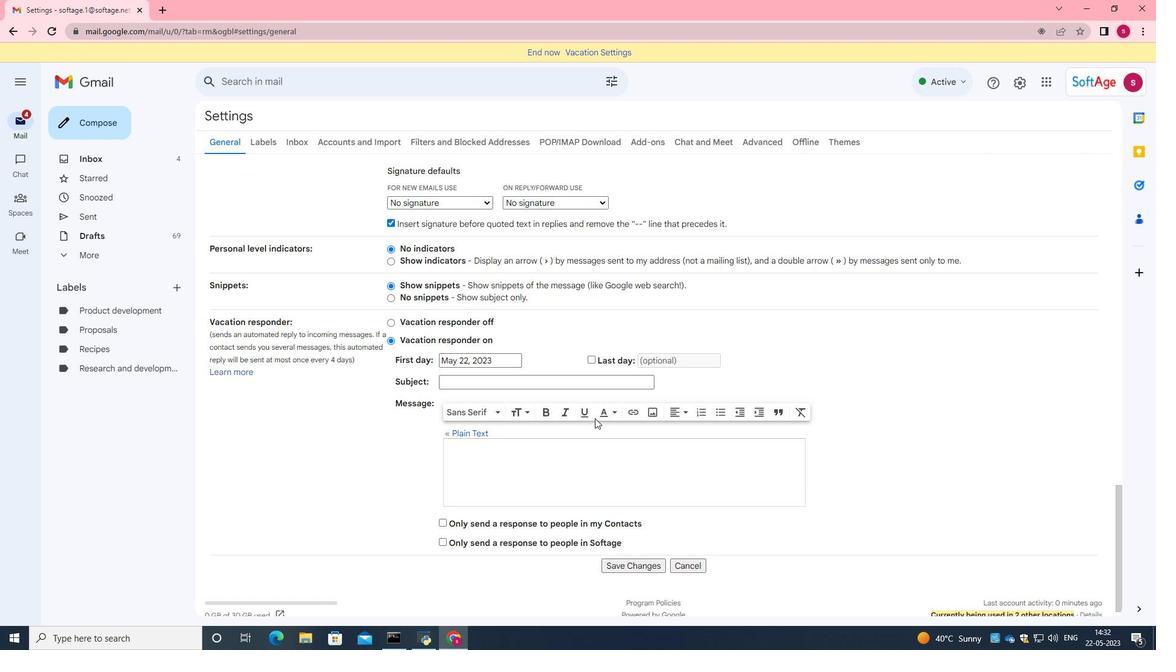 
Action: Mouse moved to (596, 428)
Screenshot: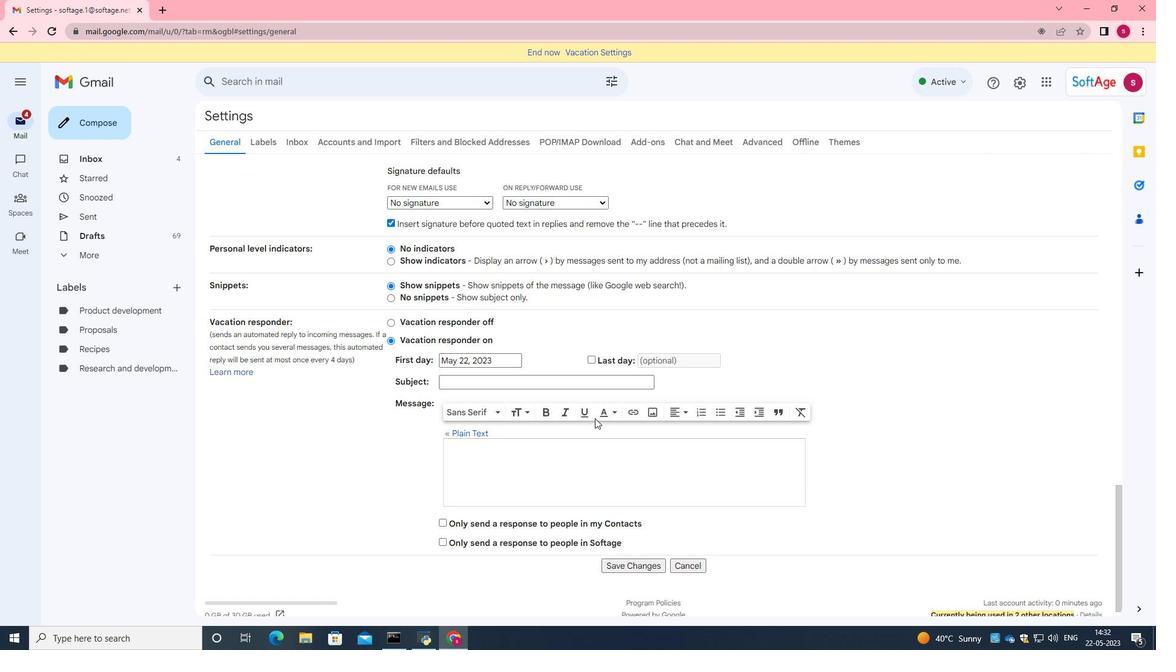 
Action: Mouse scrolled (596, 425) with delta (0, 0)
Screenshot: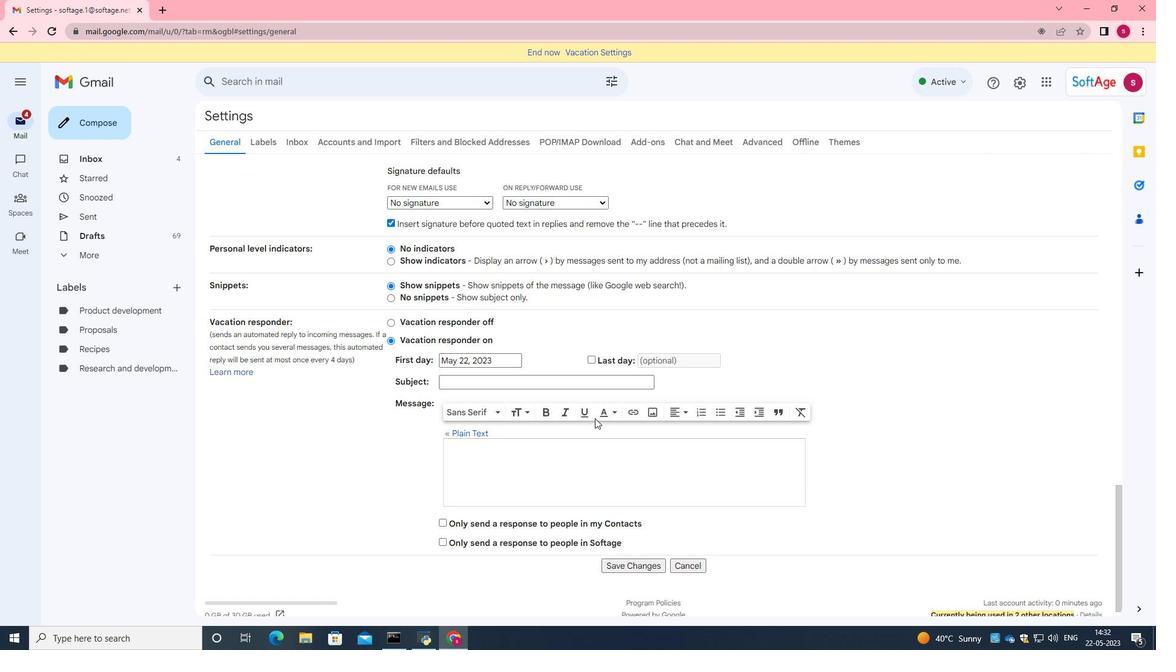 
Action: Mouse moved to (596, 430)
Screenshot: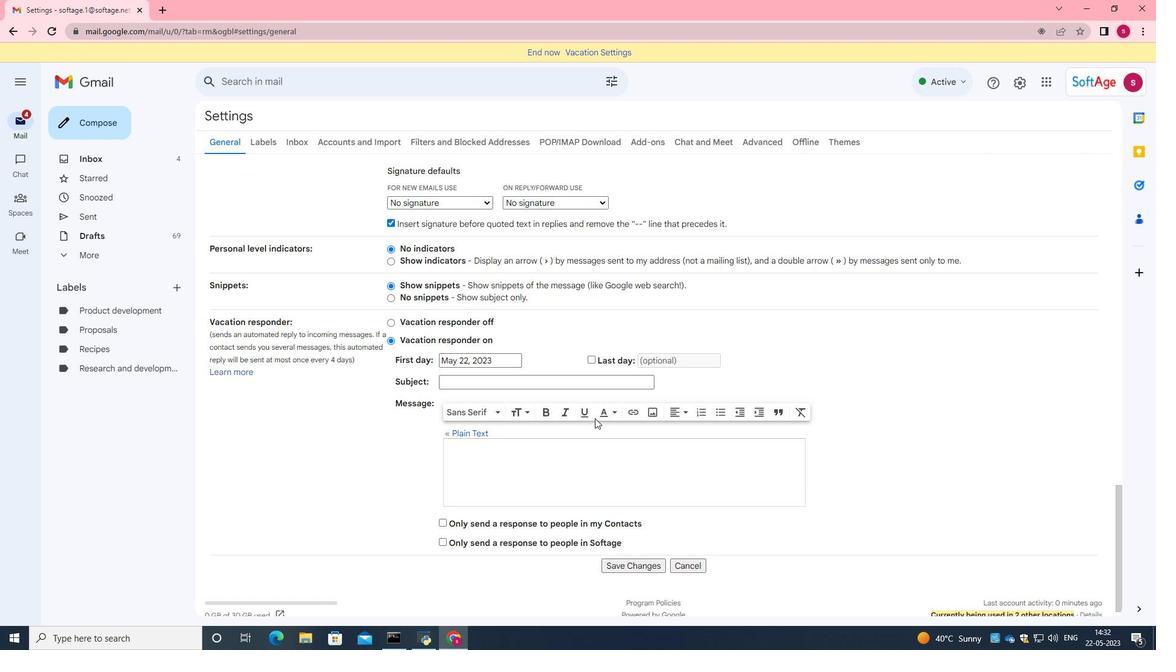 
Action: Mouse scrolled (596, 427) with delta (0, 0)
Screenshot: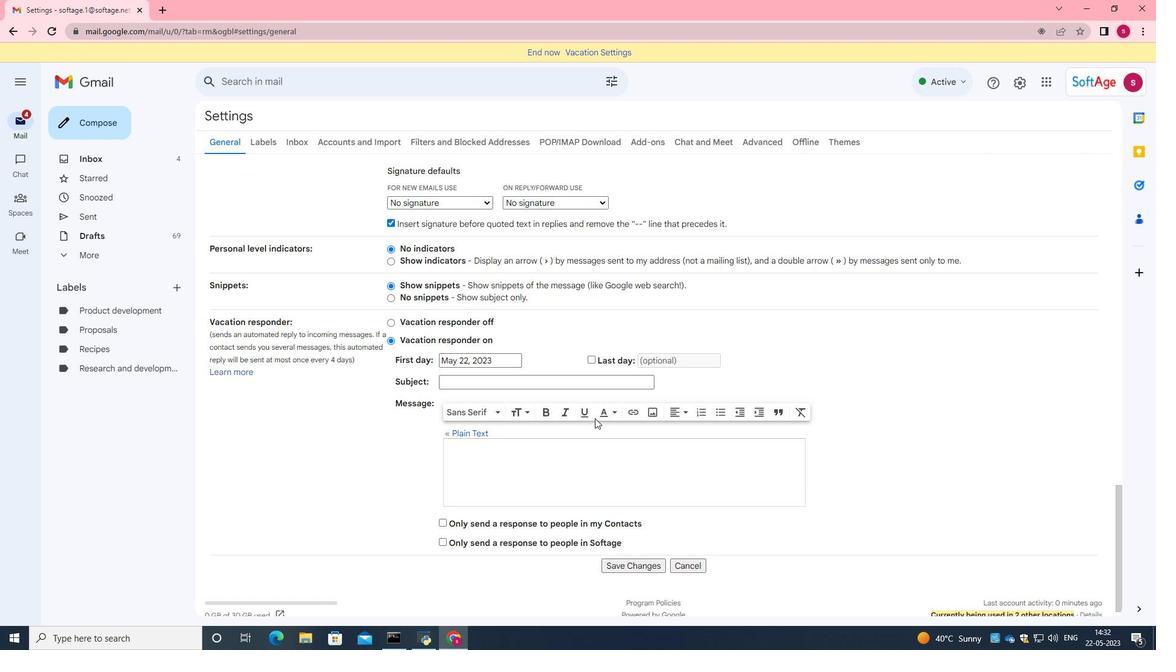 
Action: Mouse moved to (633, 550)
Screenshot: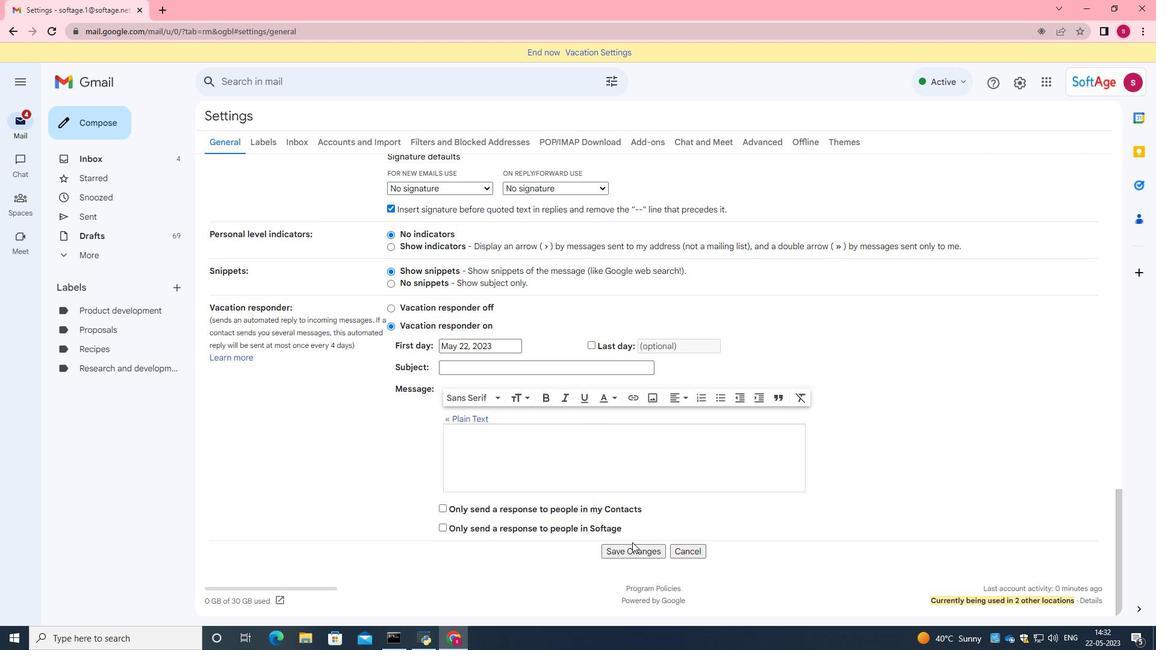 
Action: Mouse pressed left at (633, 550)
Screenshot: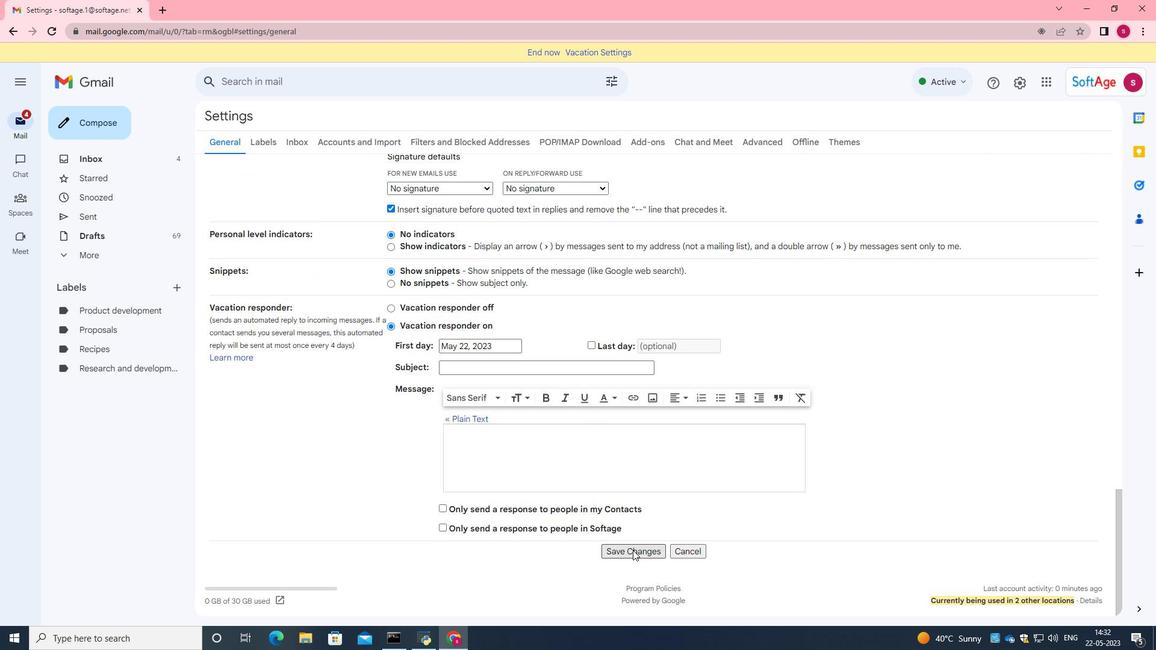 
Action: Mouse moved to (219, 236)
Screenshot: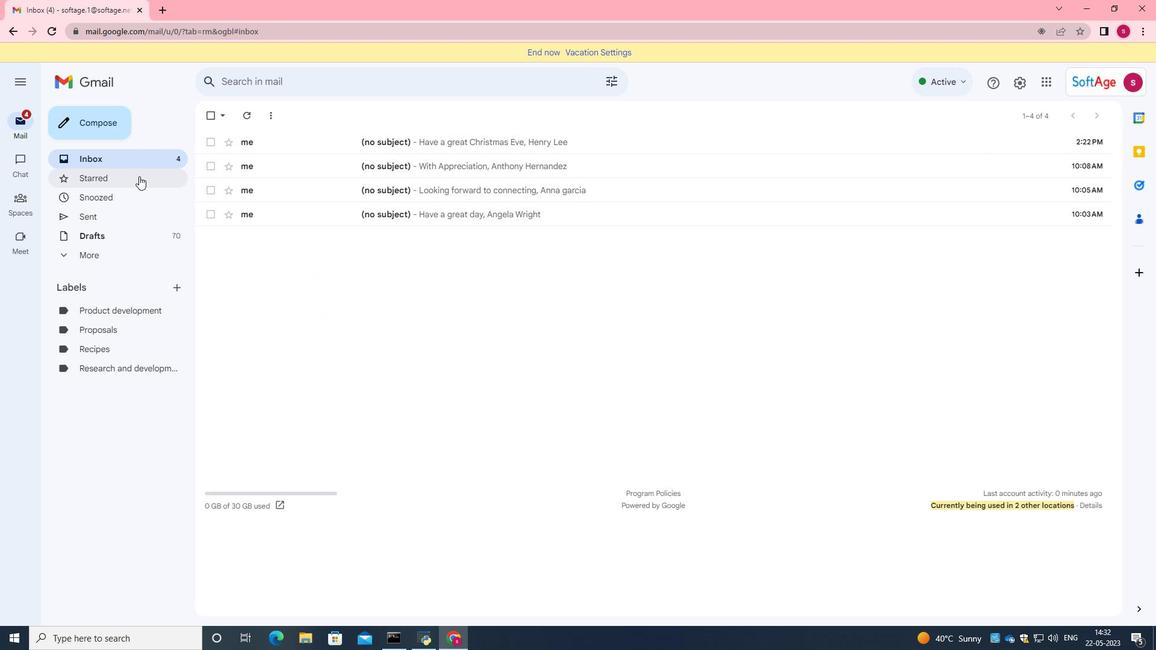 
Action: Mouse scrolled (219, 237) with delta (0, 0)
Screenshot: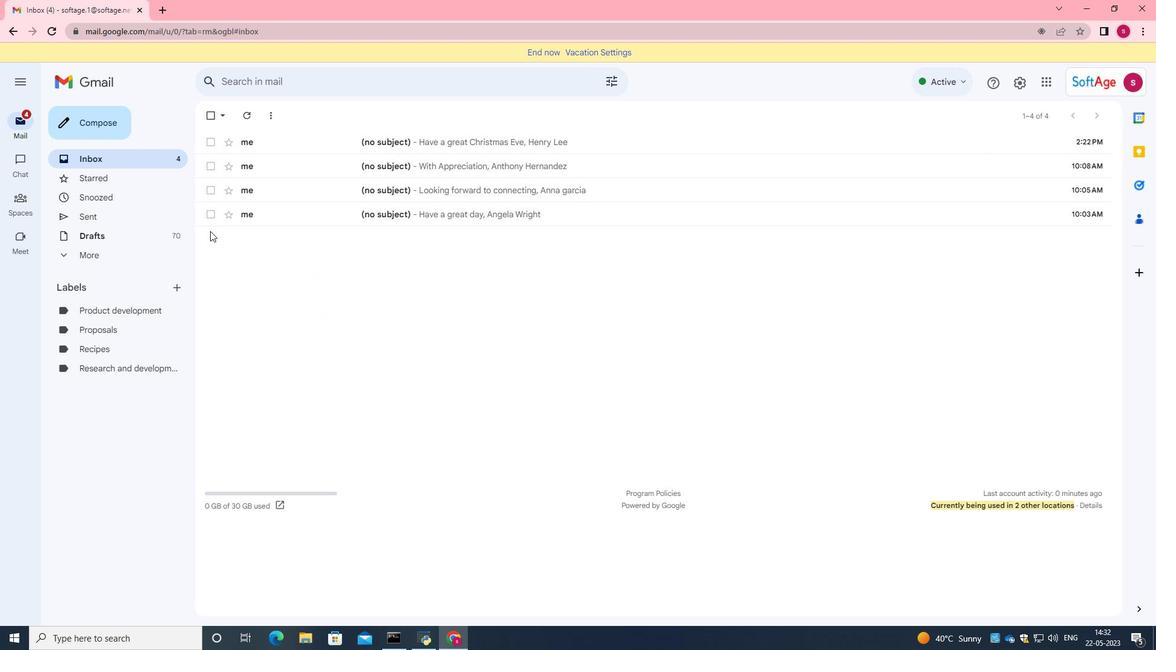 
Action: Mouse scrolled (219, 237) with delta (0, 0)
Screenshot: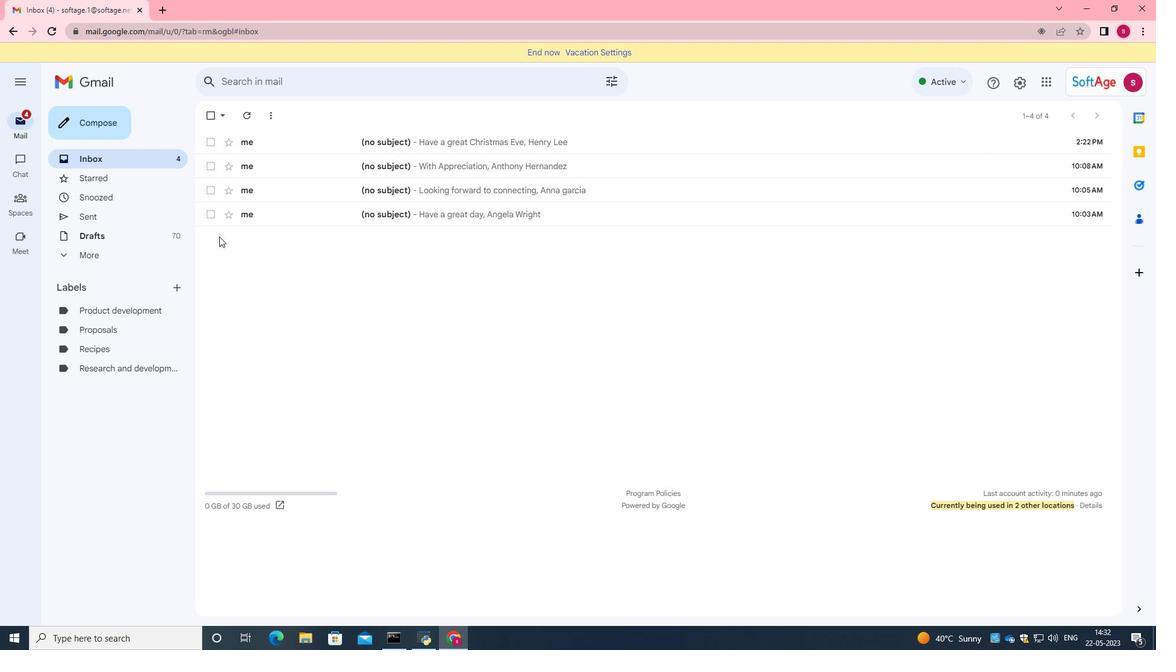
Action: Mouse moved to (72, 118)
Screenshot: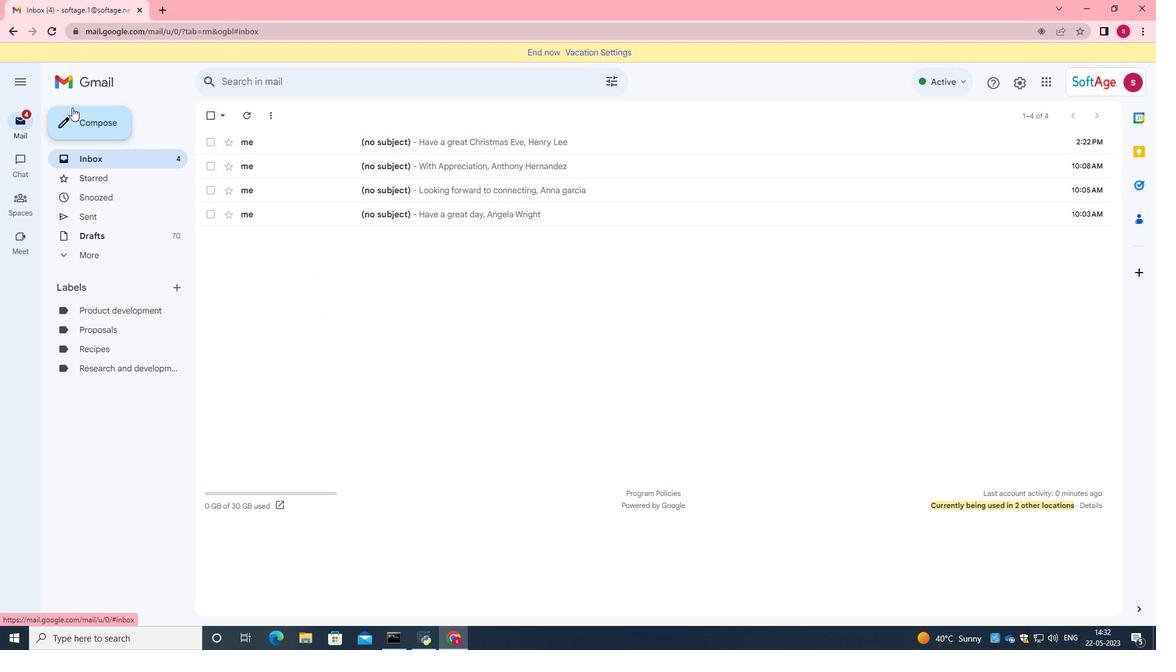 
Action: Mouse pressed left at (72, 118)
Screenshot: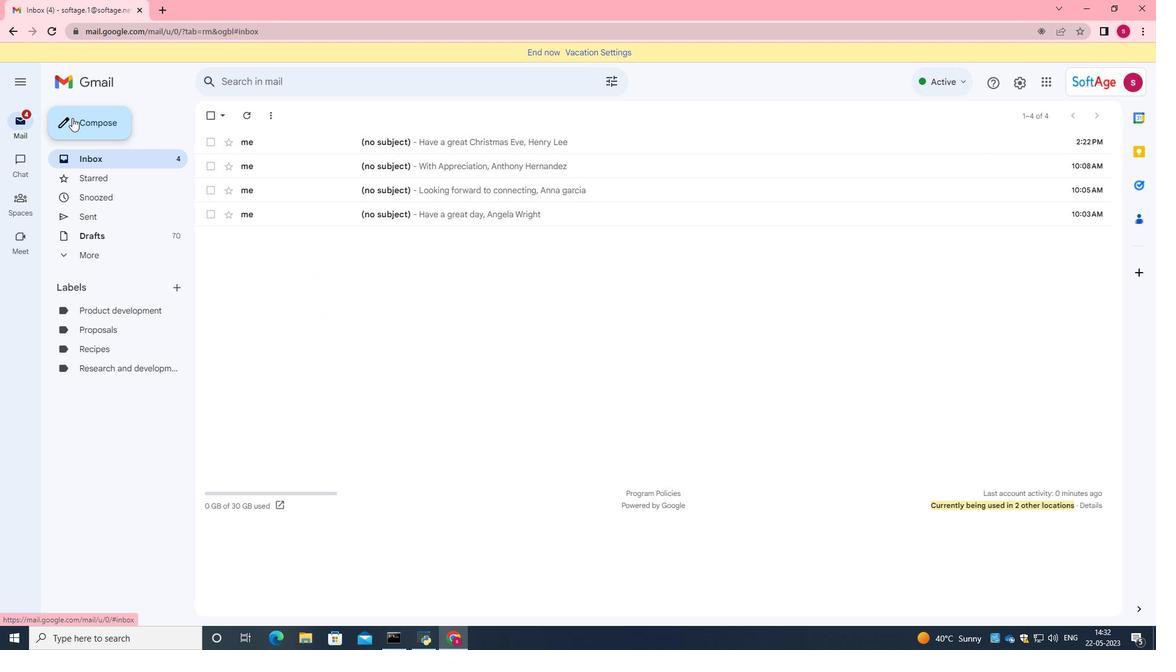 
Action: Mouse moved to (801, 293)
Screenshot: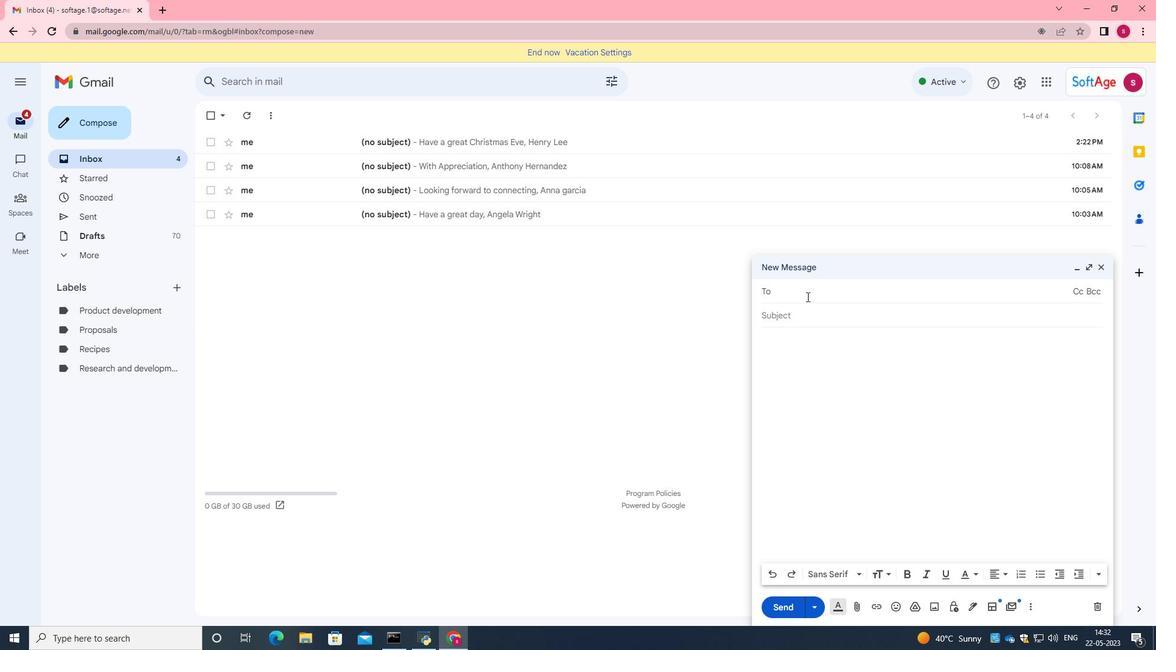 
Action: Key pressed softage.5<Key.shift>@softage.net
Screenshot: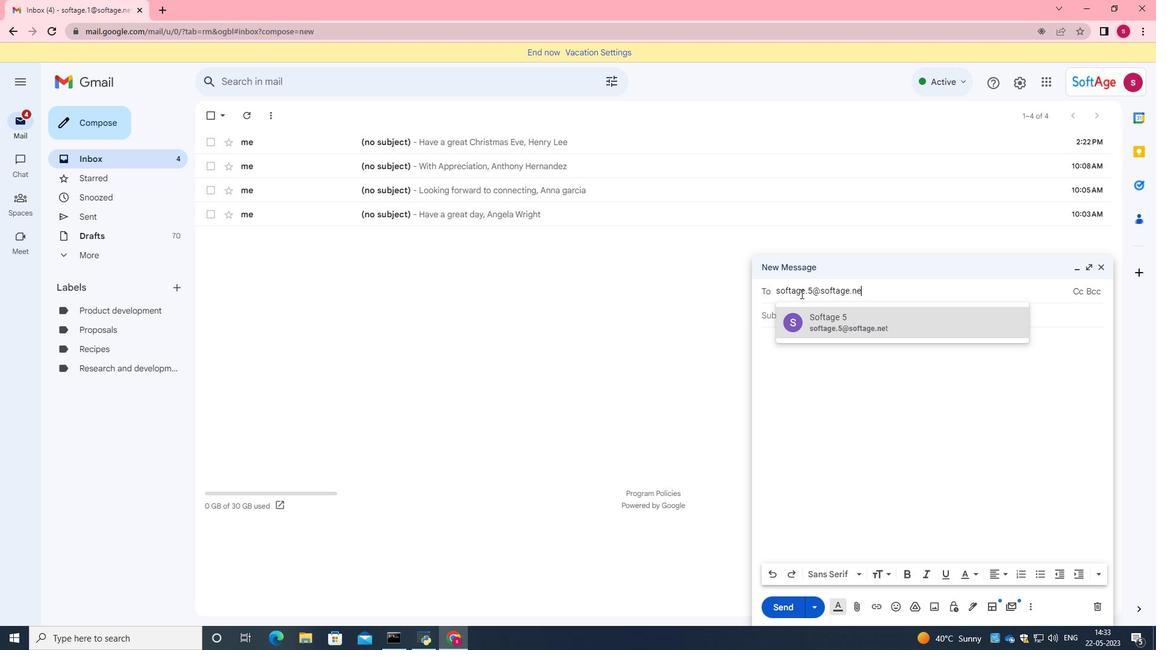 
Action: Mouse moved to (910, 316)
Screenshot: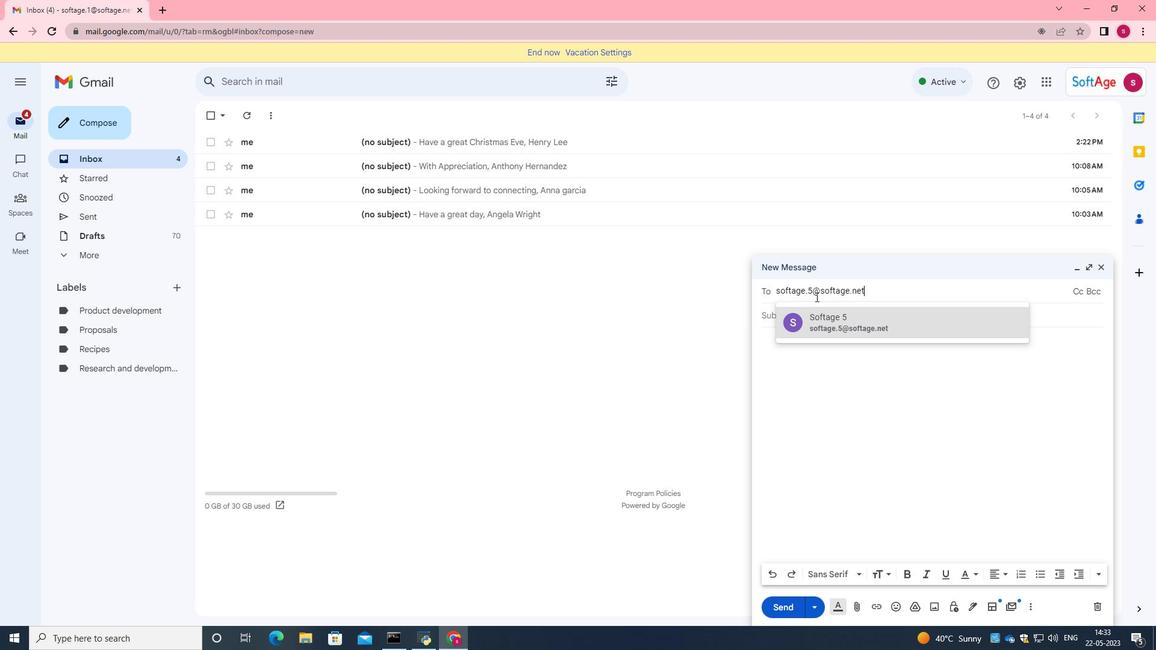 
Action: Mouse pressed left at (910, 316)
Screenshot: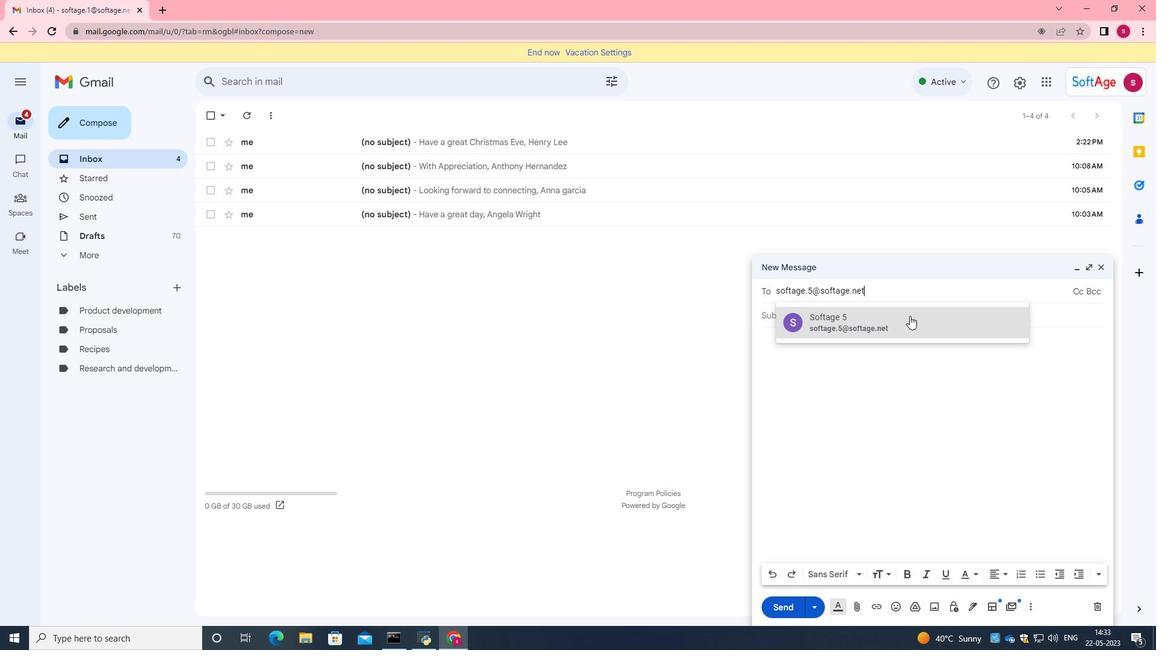 
Action: Mouse moved to (968, 610)
Screenshot: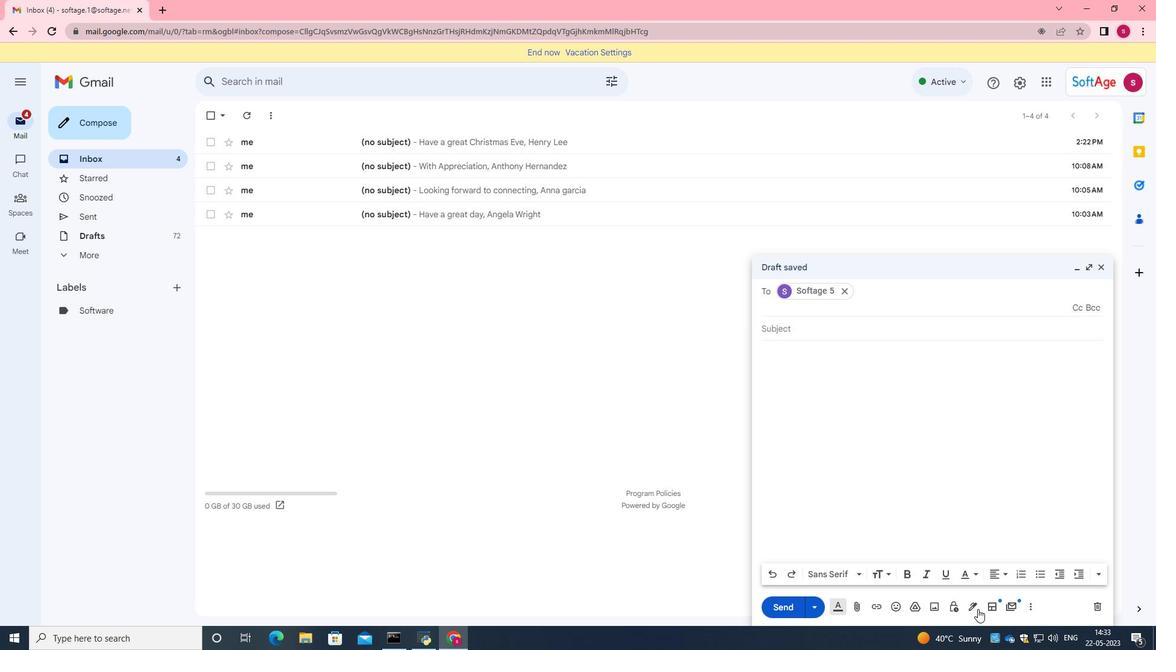 
Action: Mouse pressed left at (968, 610)
Screenshot: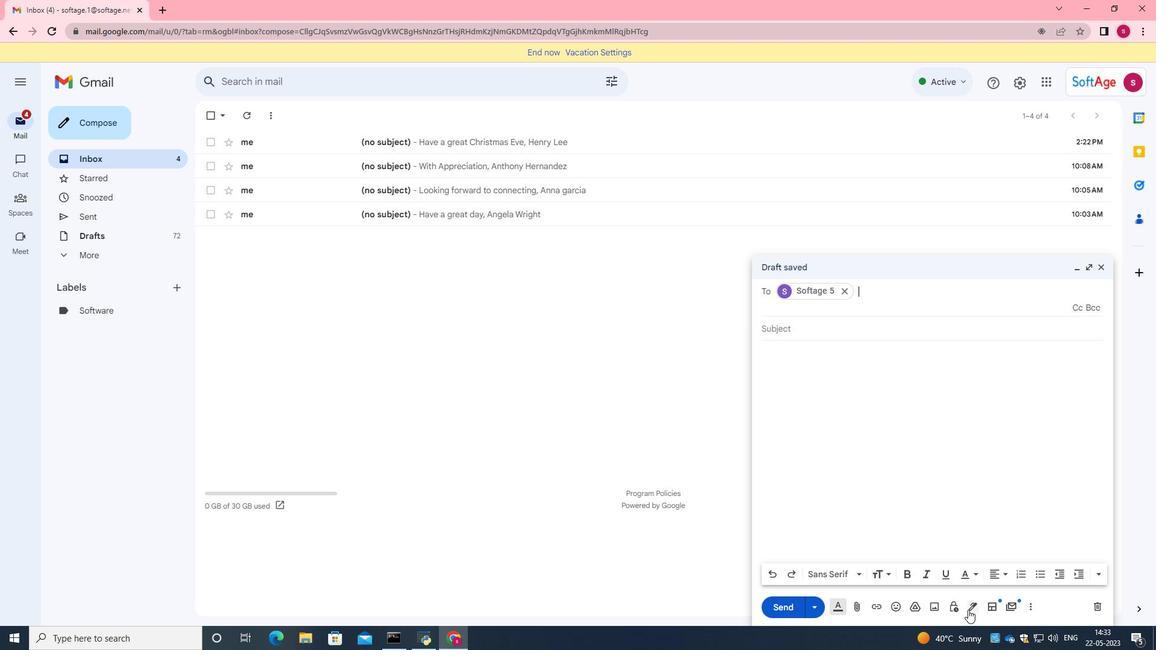 
Action: Mouse moved to (1011, 589)
Screenshot: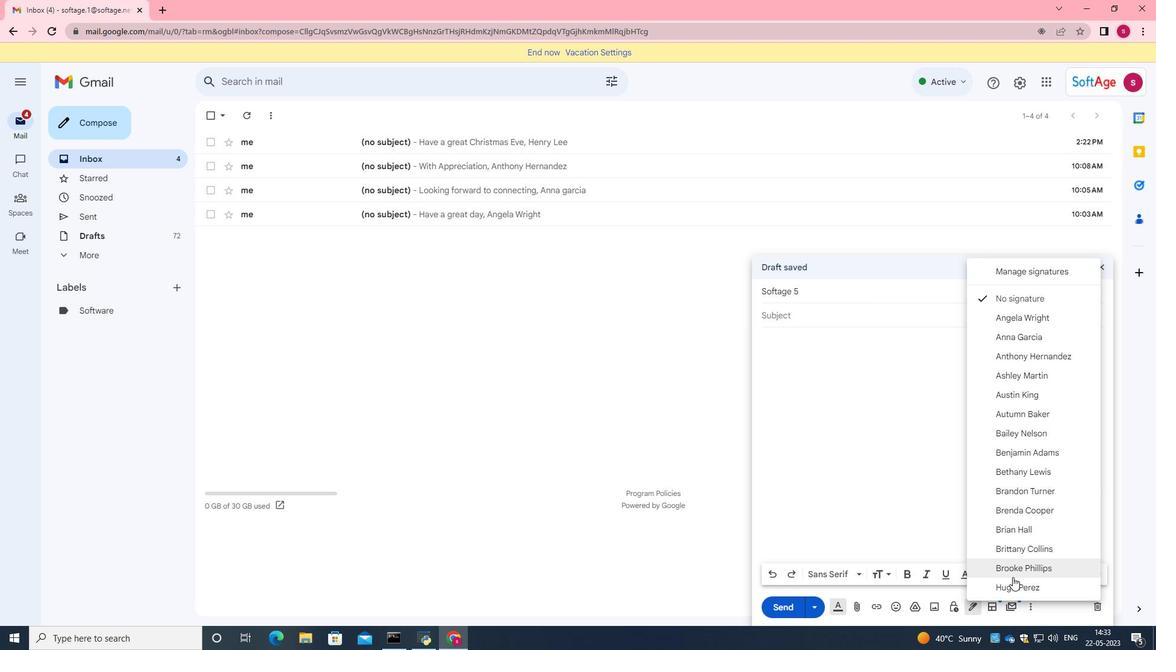 
Action: Mouse pressed left at (1011, 589)
Screenshot: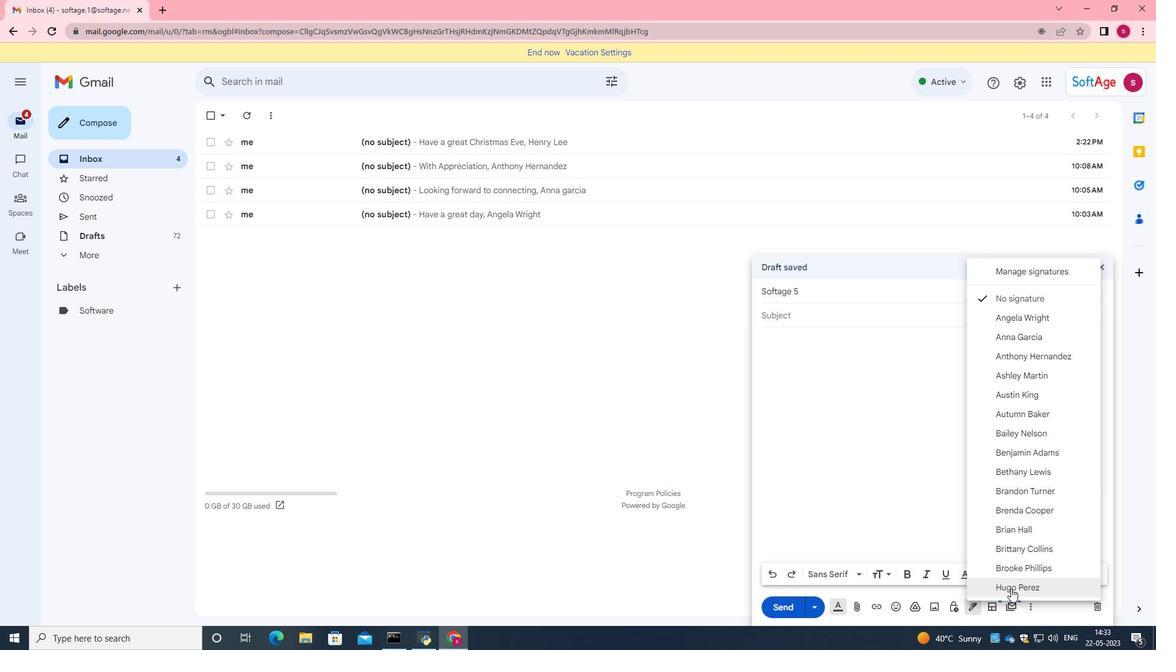 
Action: Mouse moved to (1026, 608)
Screenshot: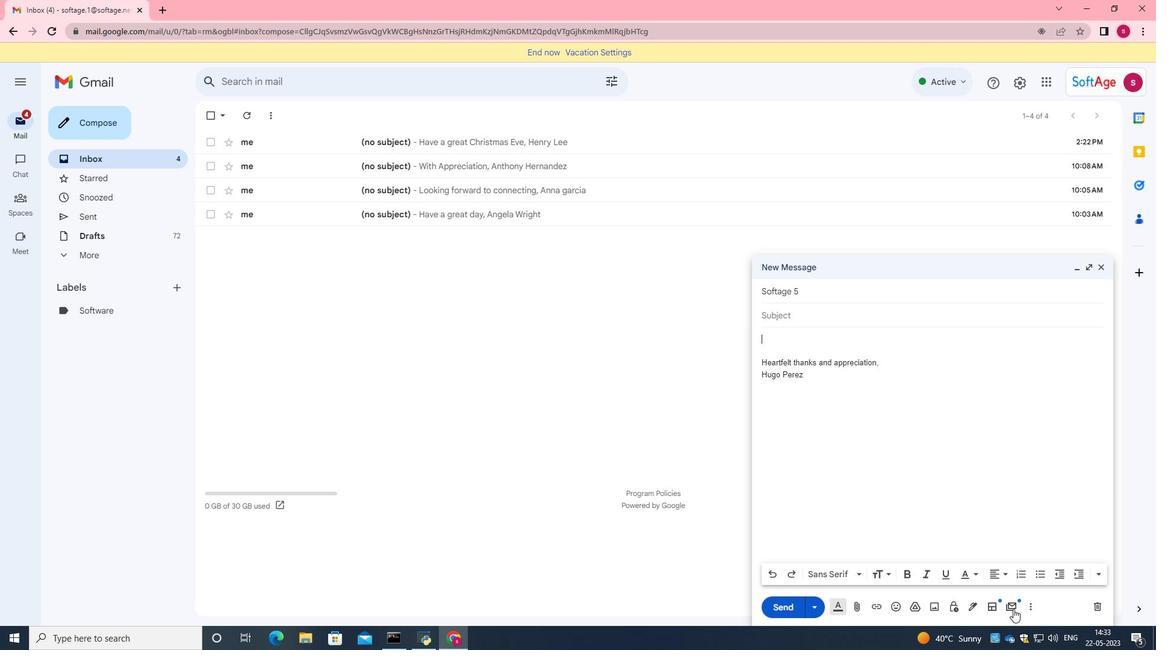 
Action: Mouse pressed left at (1026, 608)
Screenshot: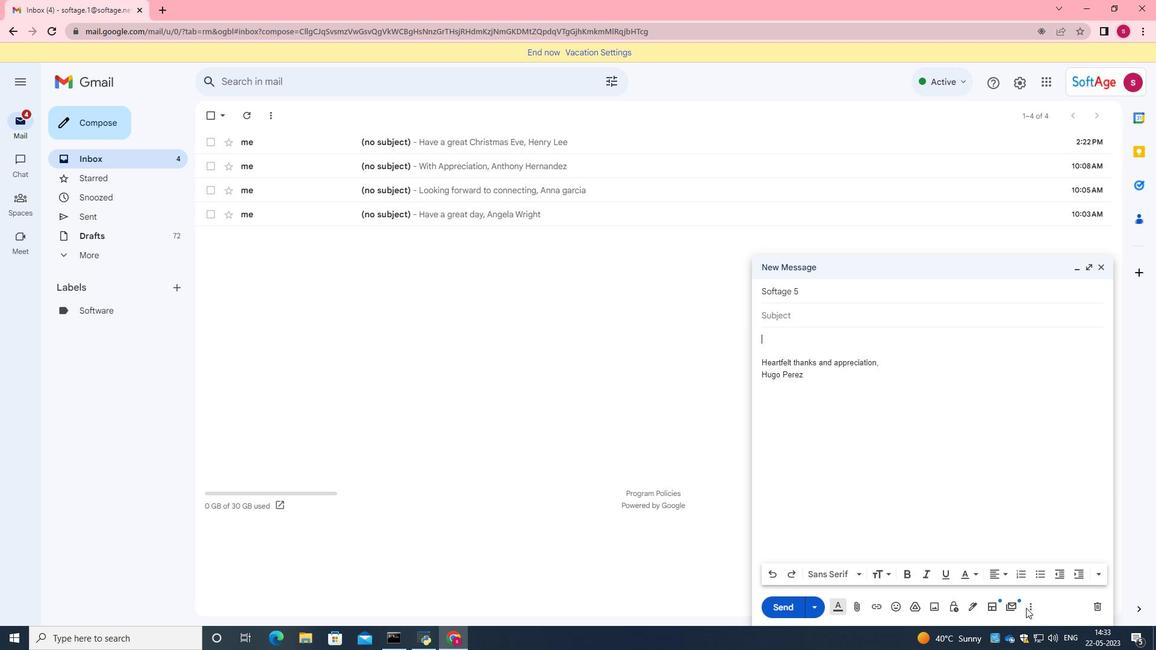 
Action: Mouse moved to (1034, 613)
Screenshot: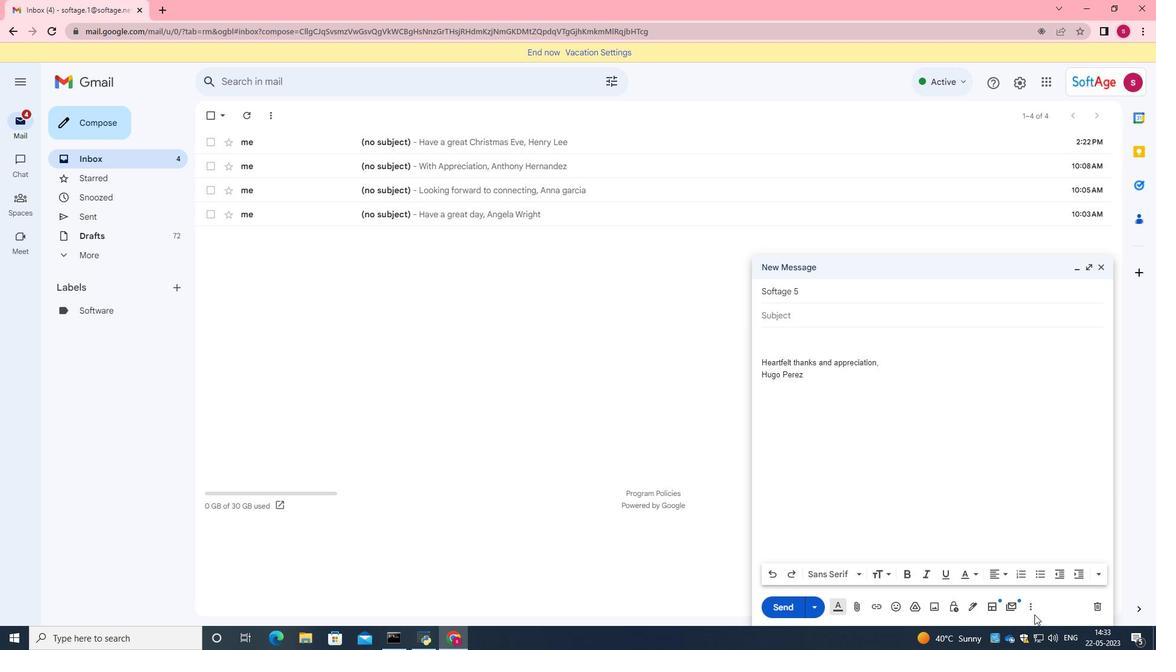 
Action: Mouse pressed left at (1034, 613)
Screenshot: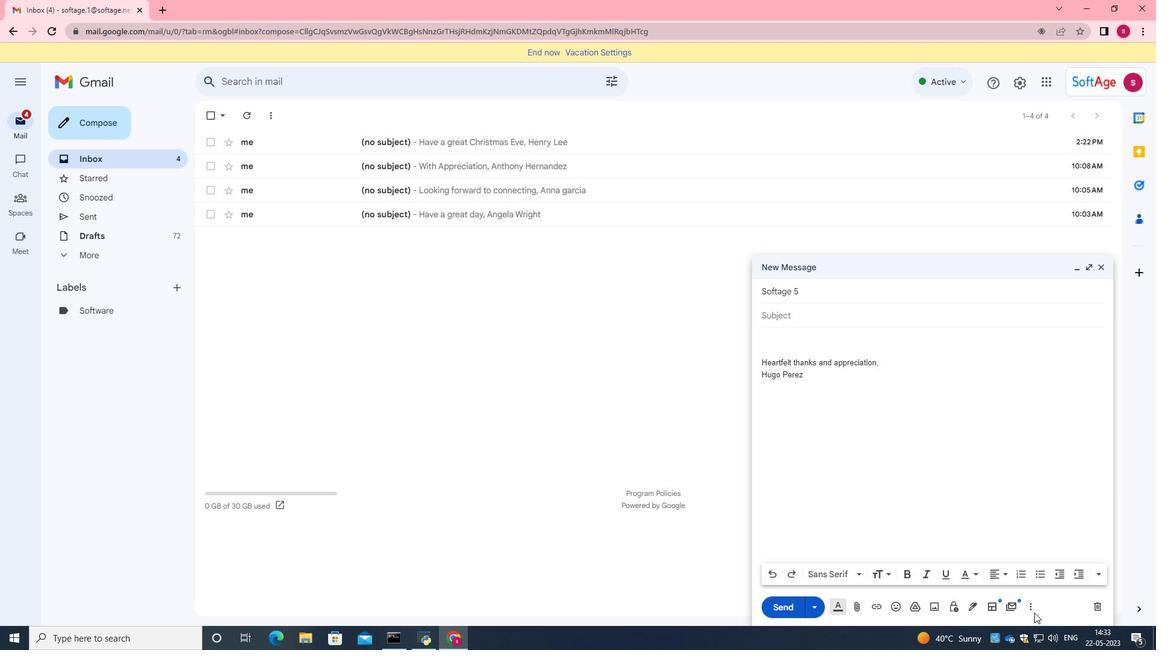 
Action: Mouse moved to (1034, 608)
Screenshot: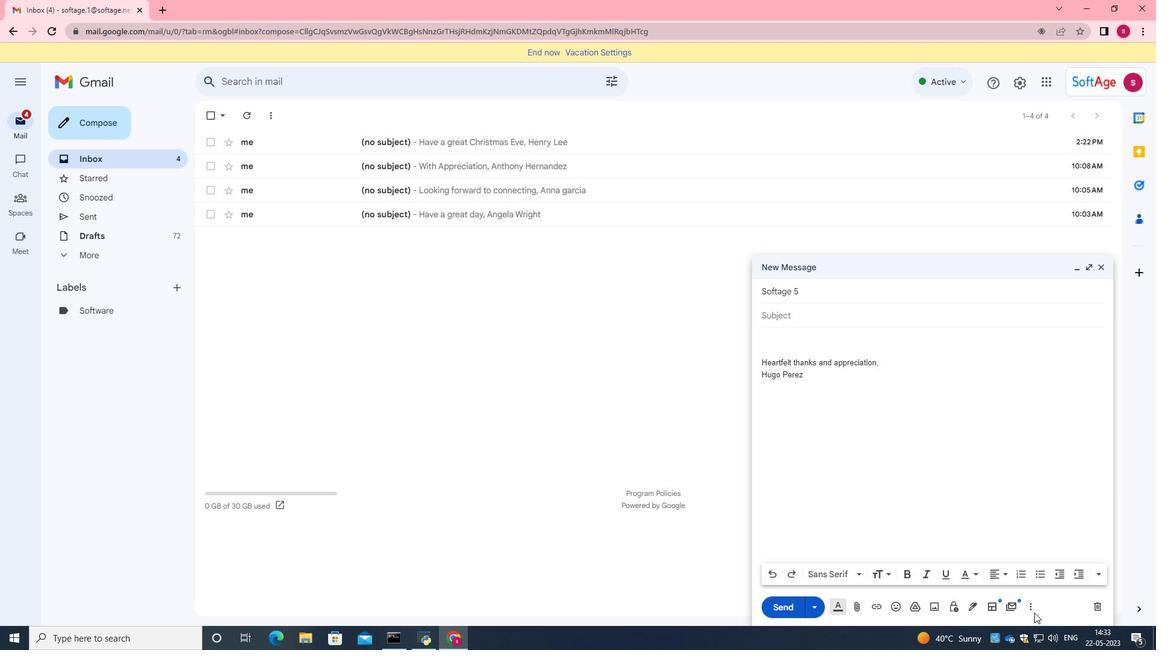 
Action: Mouse pressed left at (1034, 608)
Screenshot: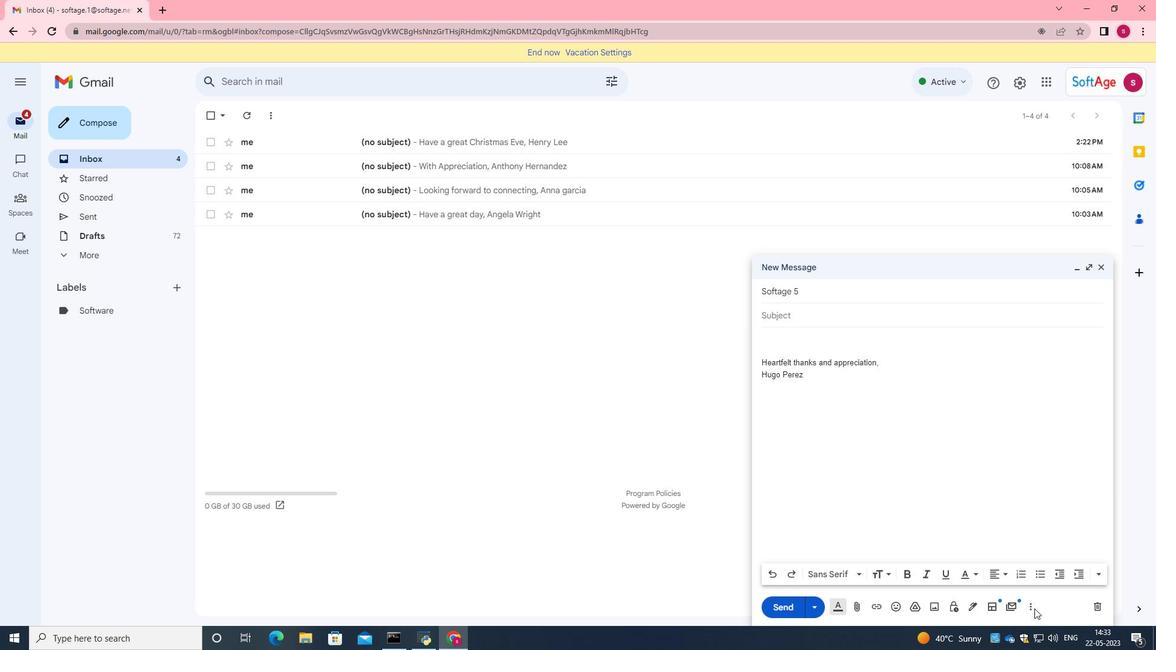 
Action: Mouse moved to (1025, 607)
Screenshot: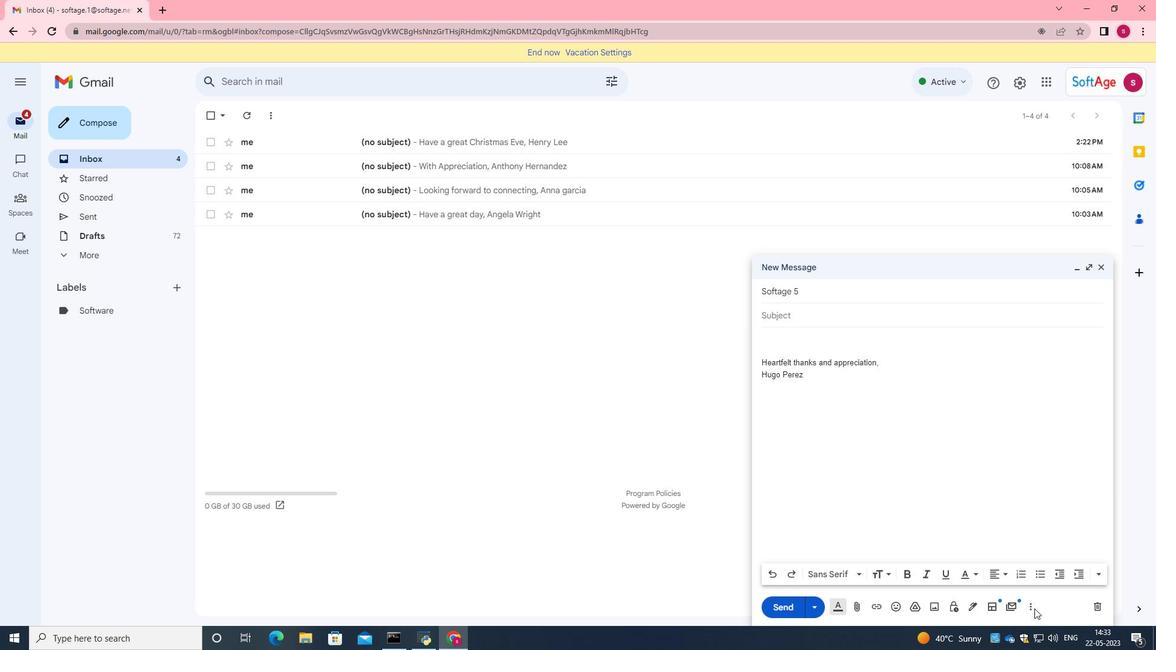 
Action: Mouse pressed left at (1025, 607)
Screenshot: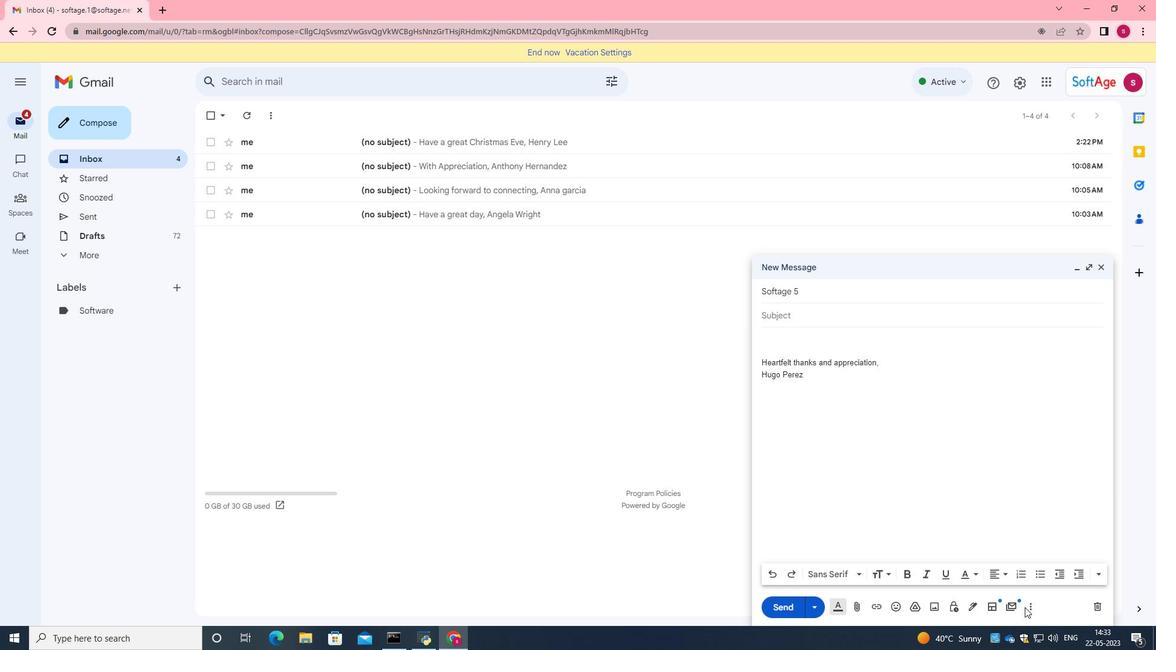 
Action: Mouse moved to (1032, 605)
Screenshot: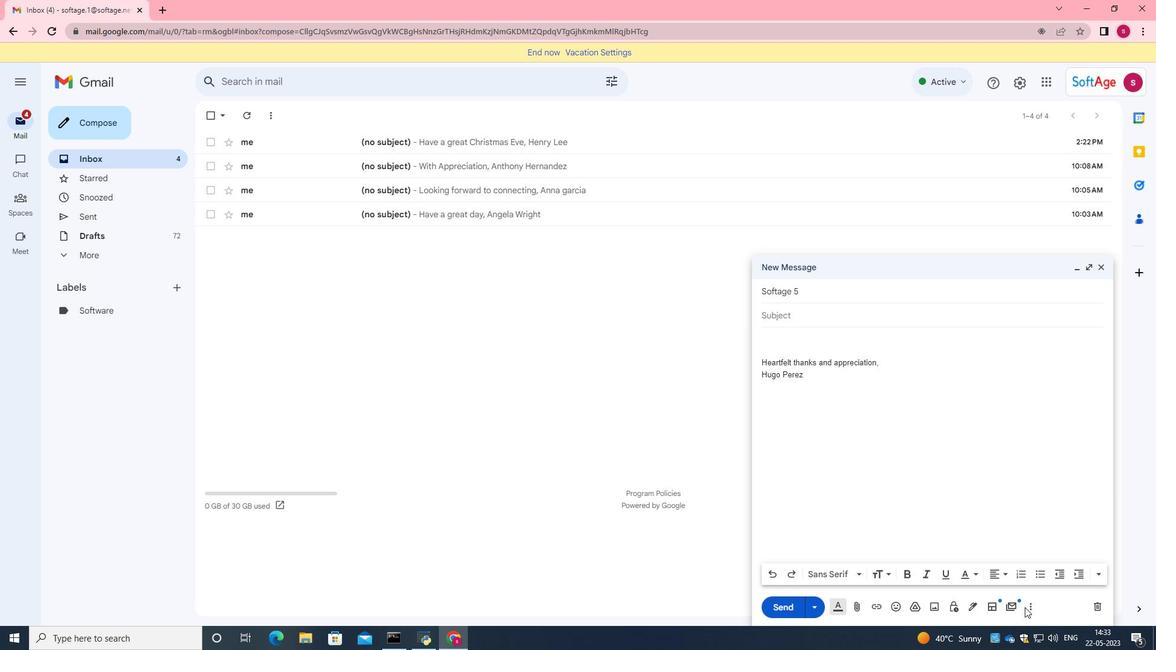 
Action: Mouse pressed left at (1032, 605)
Screenshot: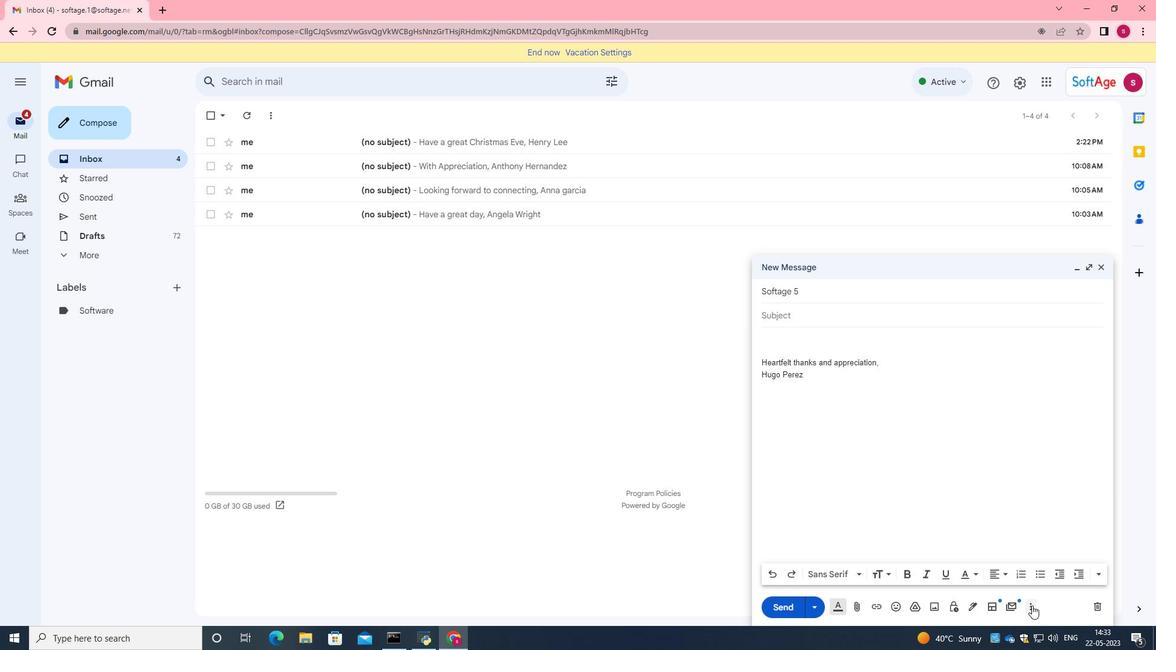 
Action: Mouse moved to (770, 310)
Screenshot: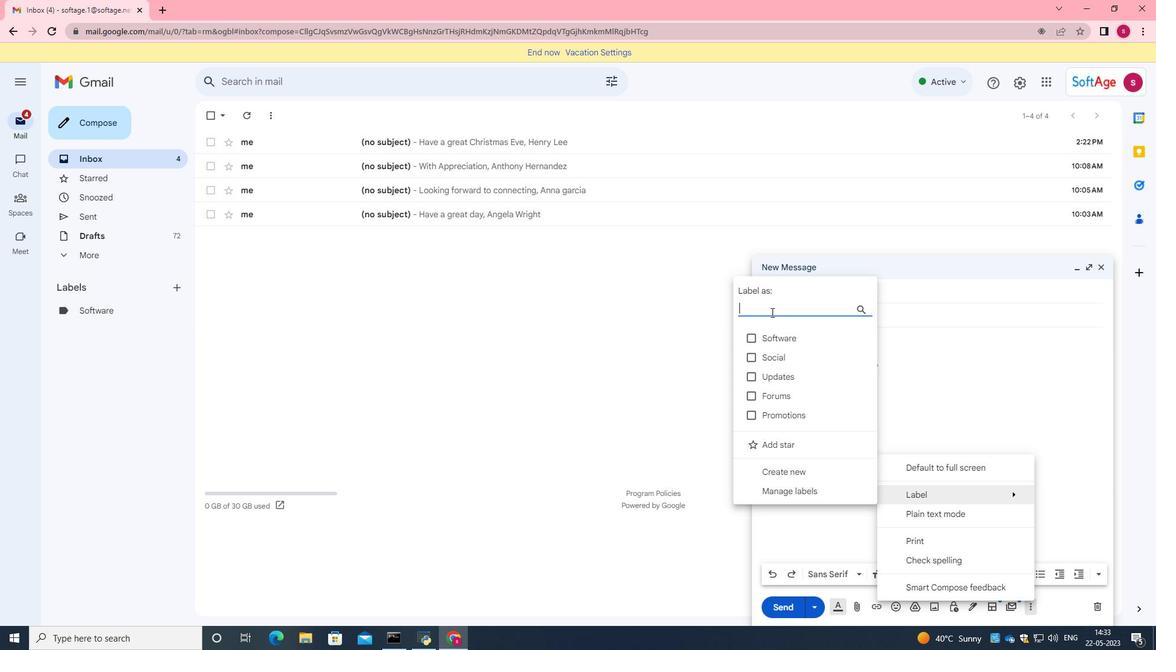 
Action: Key pressed <Key.caps_lock>T<Key.caps_lock>akeout<Key.space>menus
Screenshot: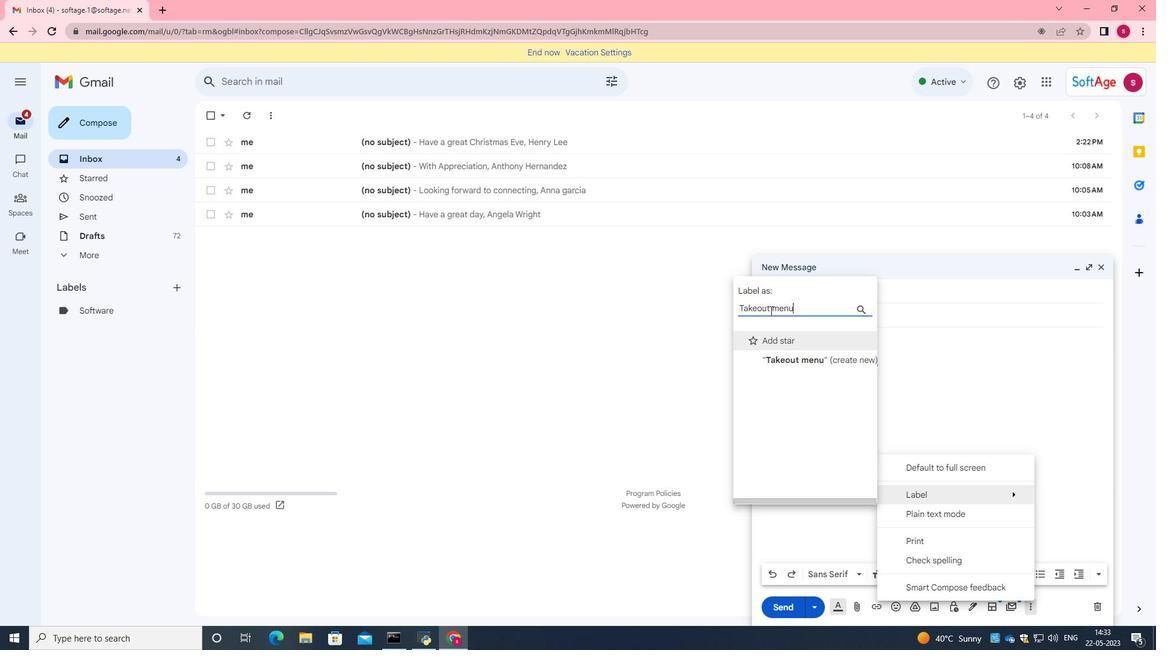 
Action: Mouse moved to (765, 361)
Screenshot: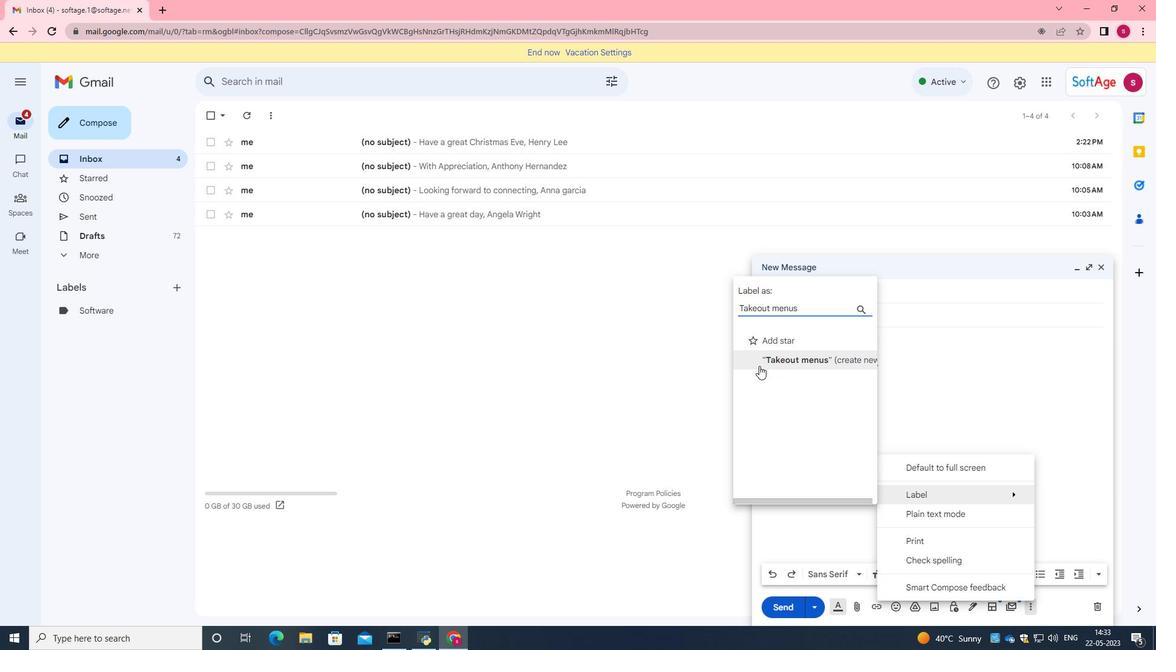 
Action: Mouse pressed left at (765, 361)
Screenshot: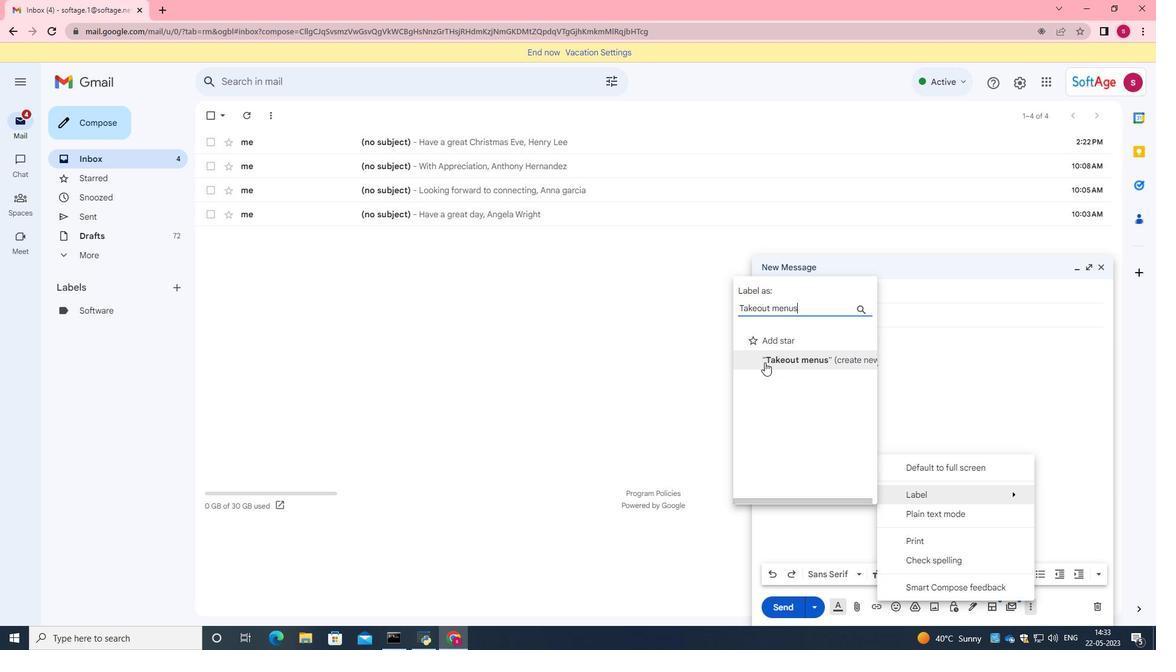 
Action: Mouse moved to (687, 387)
Screenshot: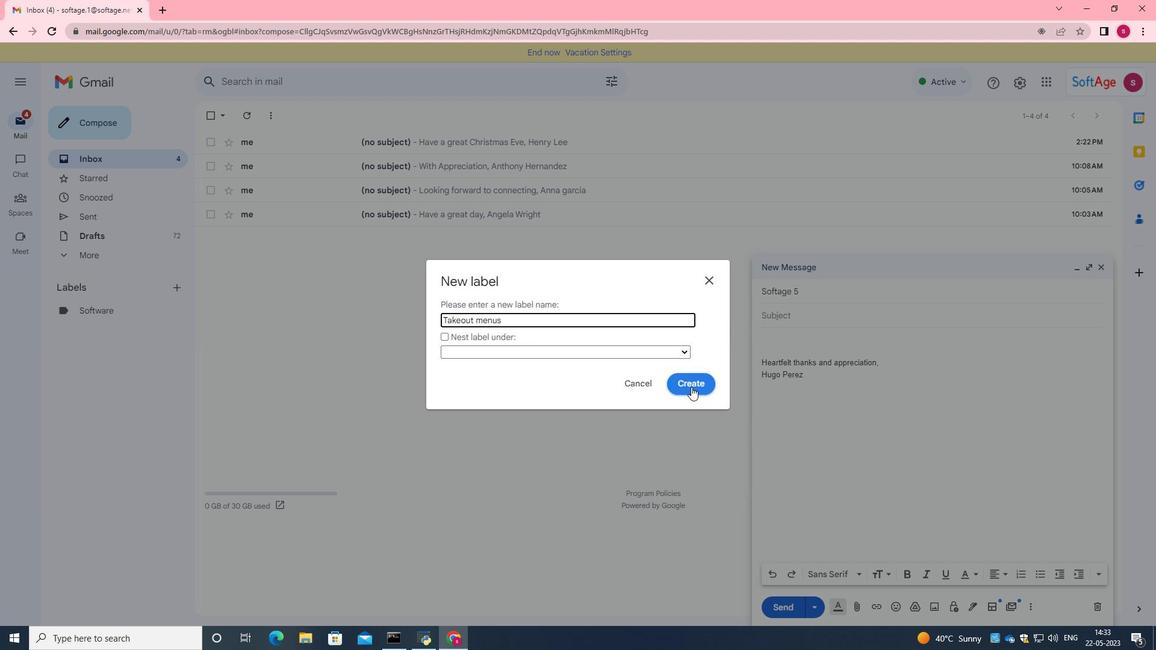 
Action: Mouse pressed left at (687, 387)
Screenshot: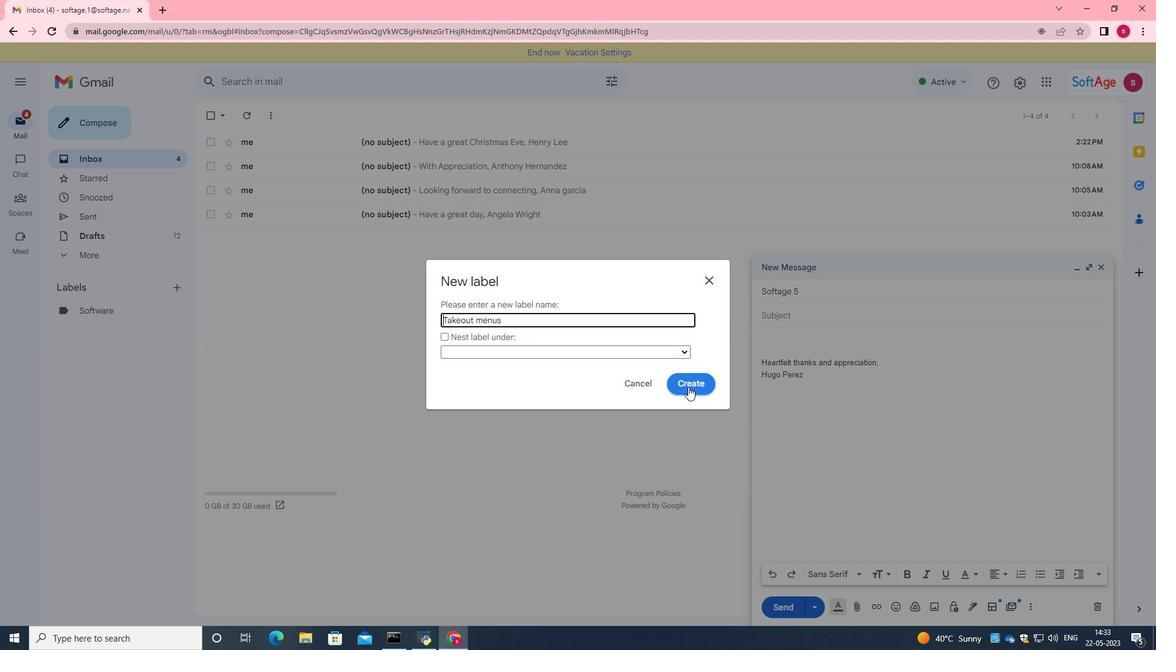 
Action: Mouse moved to (792, 612)
Screenshot: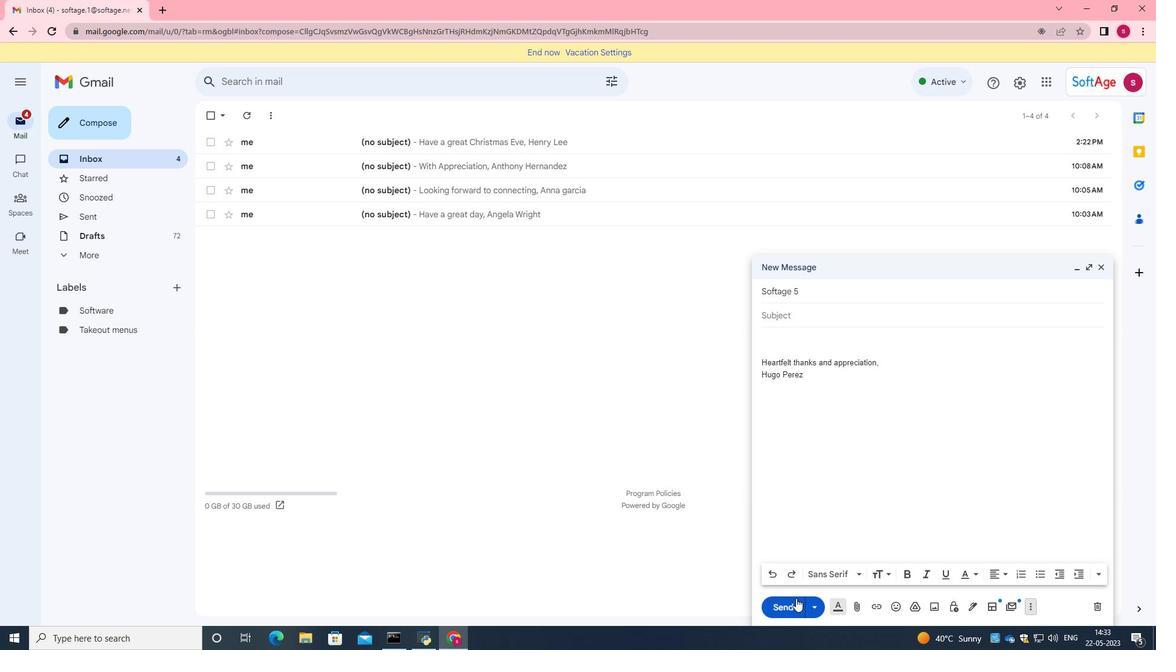 
